 Task: Find connections with filter location Narre Warren South with filter topic #tecnologiawith filter profile language French with filter current company FMCG JOB with filter school Sandip Foundation's Sandip Institute of Engineering and Management, Mahiravani, Trimbak Road, Nashik 422213 with filter industry Community Development and Urban Planning with filter service category Editing with filter keywords title Welder
Action: Mouse moved to (548, 79)
Screenshot: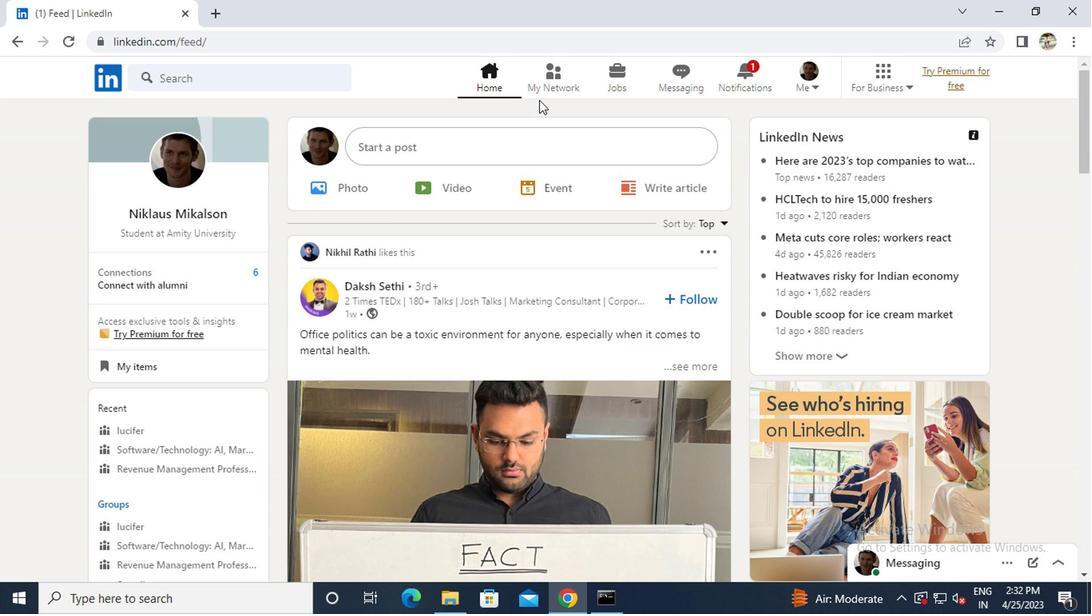 
Action: Mouse pressed left at (548, 79)
Screenshot: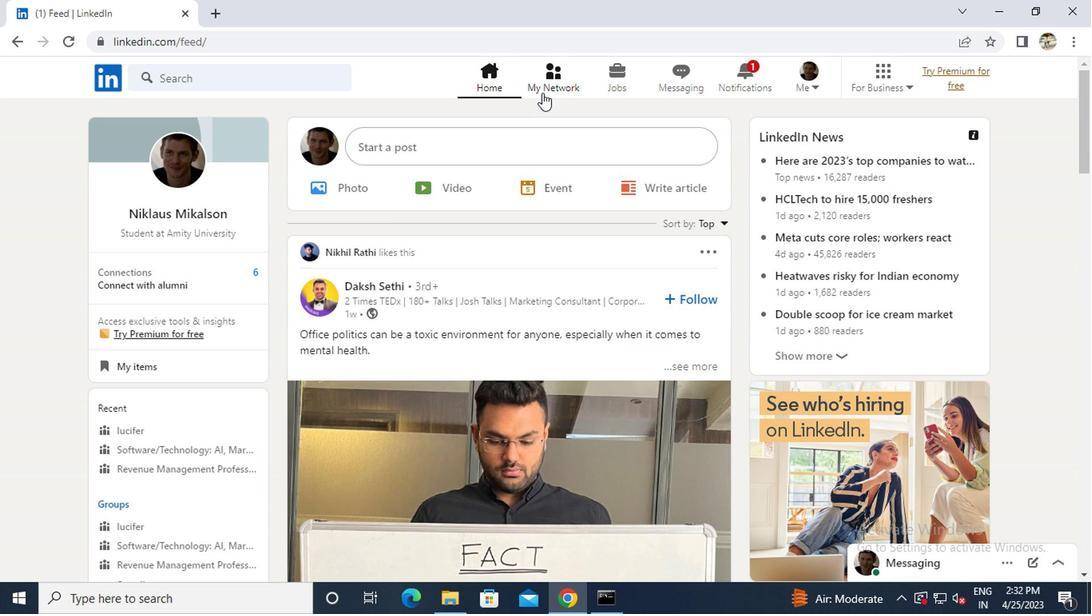 
Action: Mouse moved to (289, 160)
Screenshot: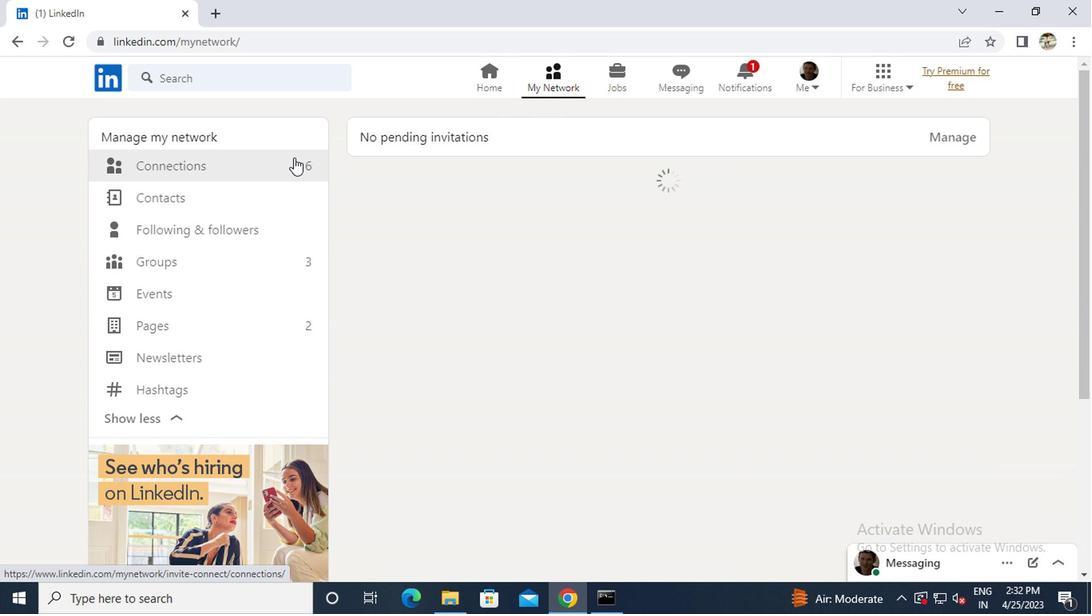 
Action: Mouse pressed left at (289, 160)
Screenshot: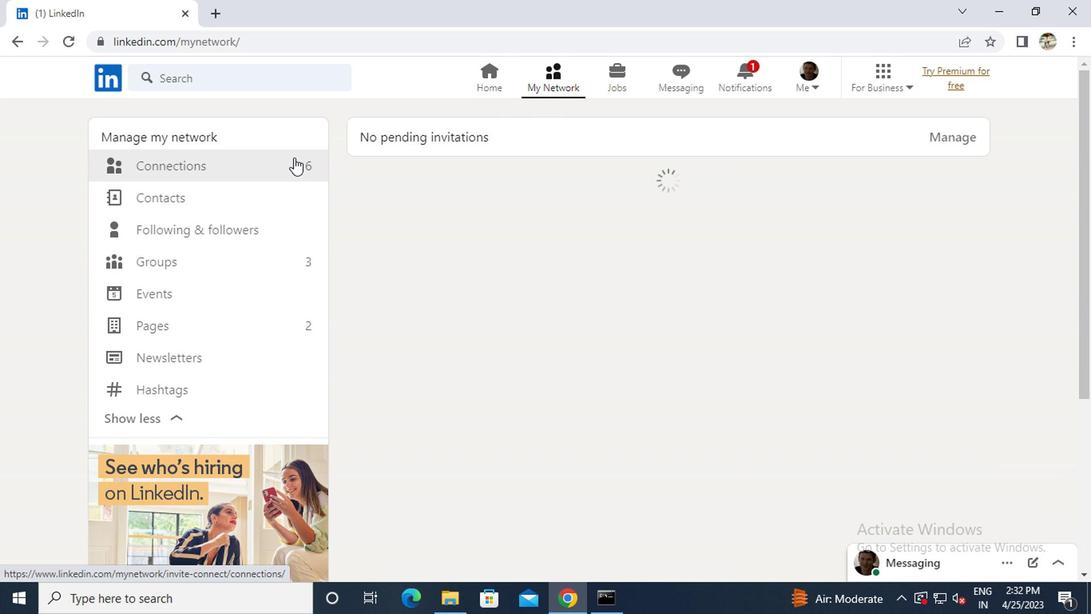 
Action: Mouse moved to (640, 172)
Screenshot: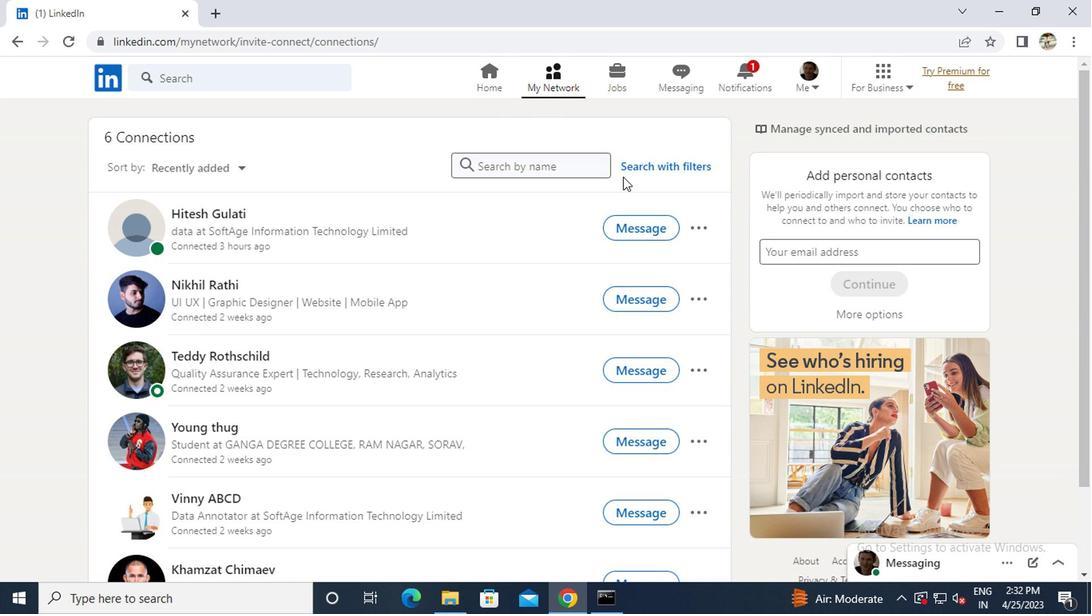 
Action: Mouse pressed left at (640, 172)
Screenshot: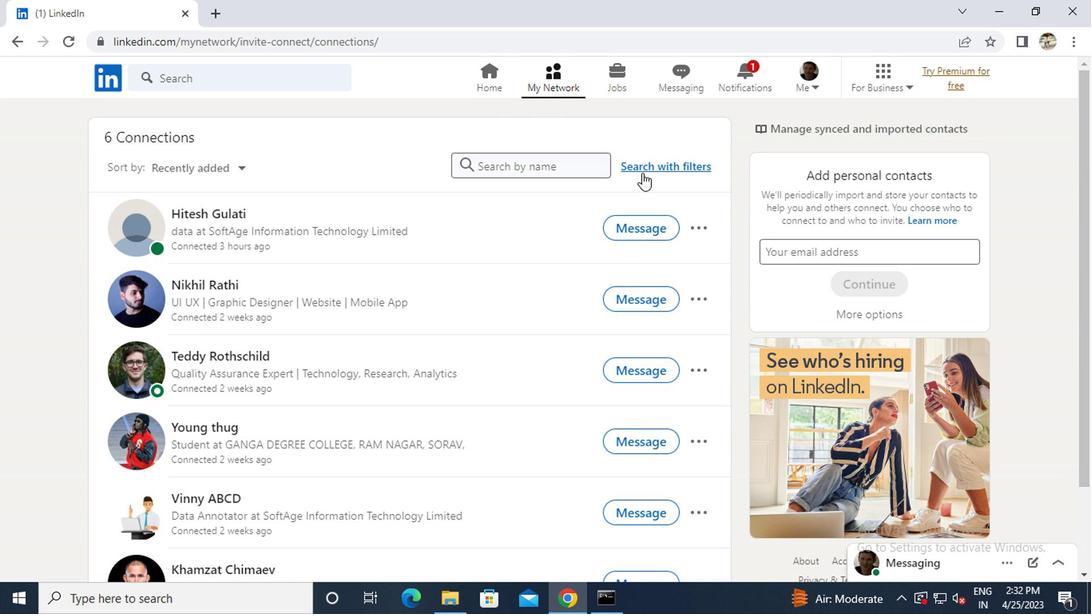 
Action: Mouse moved to (513, 120)
Screenshot: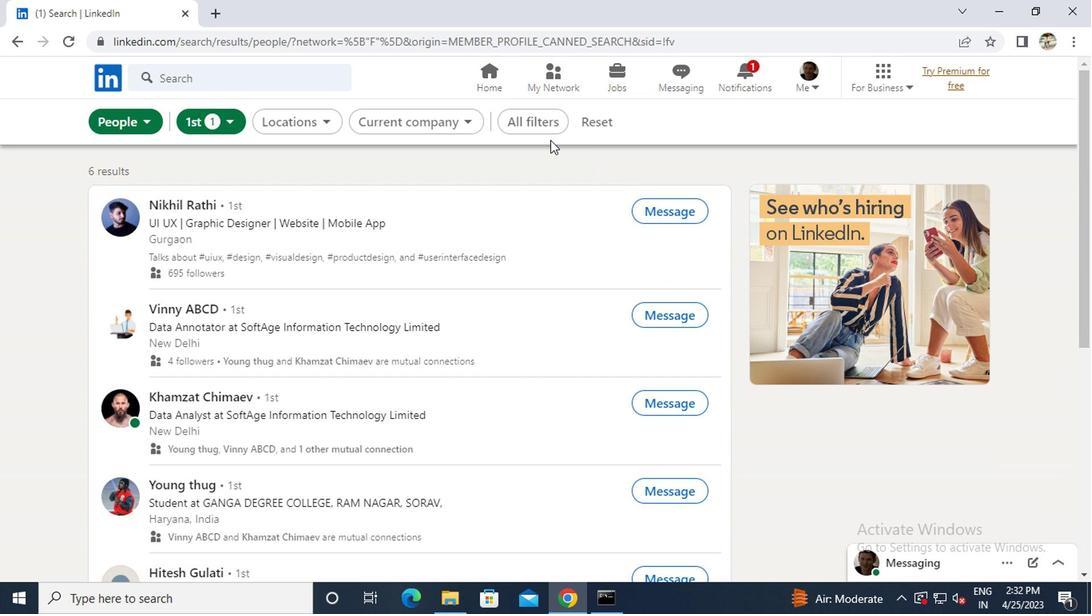 
Action: Mouse pressed left at (513, 120)
Screenshot: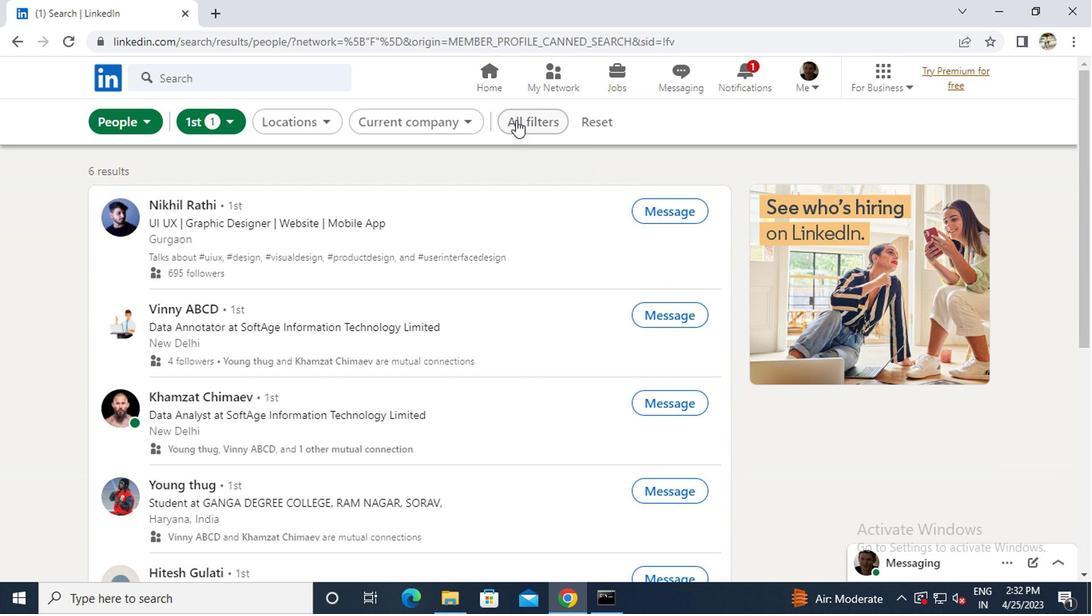 
Action: Mouse moved to (765, 316)
Screenshot: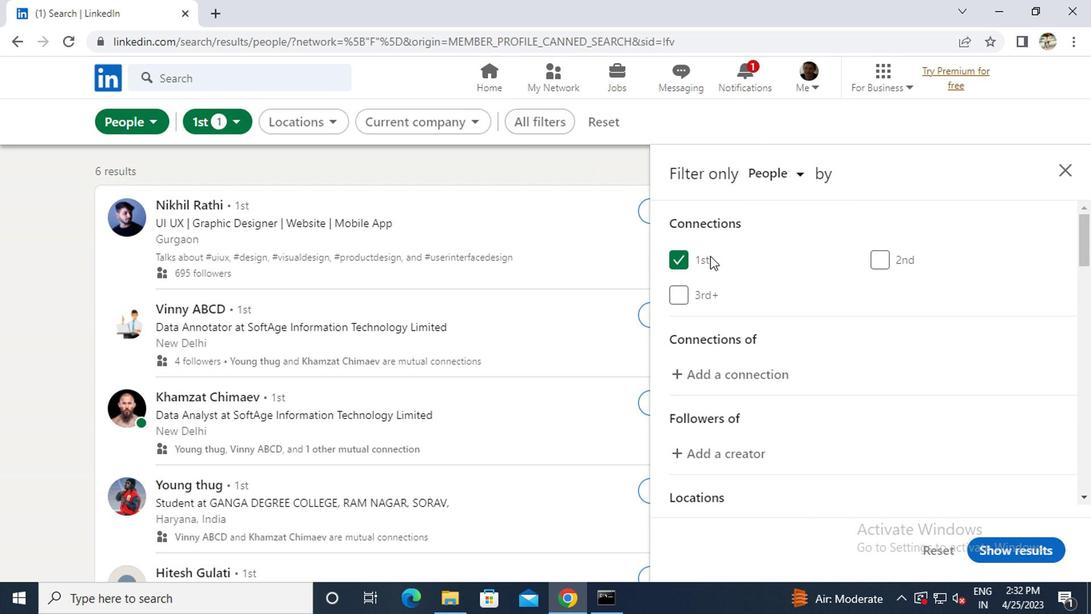 
Action: Mouse scrolled (765, 315) with delta (0, 0)
Screenshot: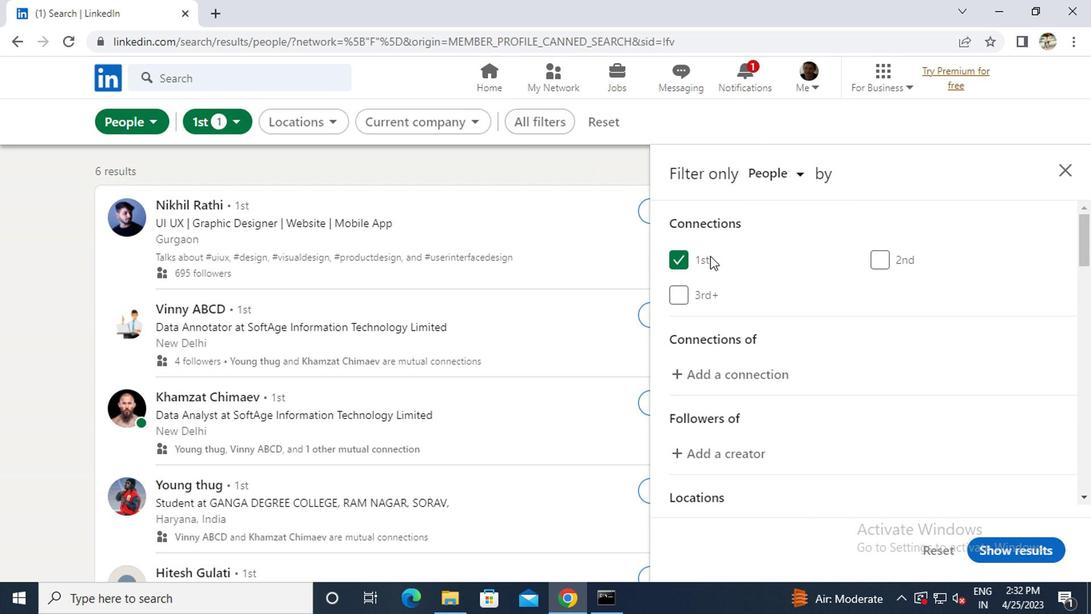 
Action: Mouse scrolled (765, 315) with delta (0, 0)
Screenshot: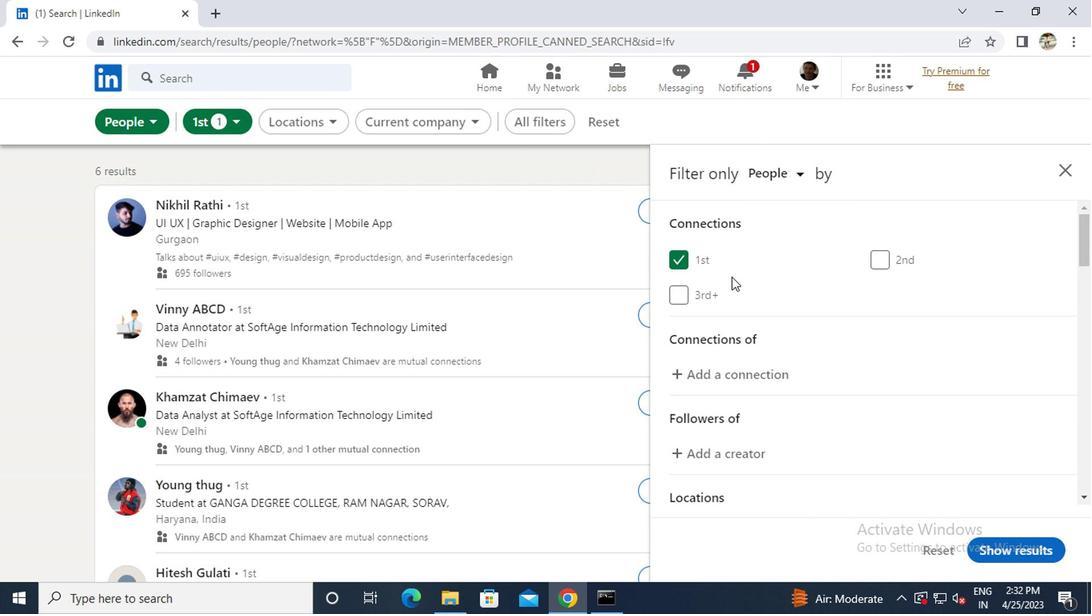
Action: Mouse moved to (765, 316)
Screenshot: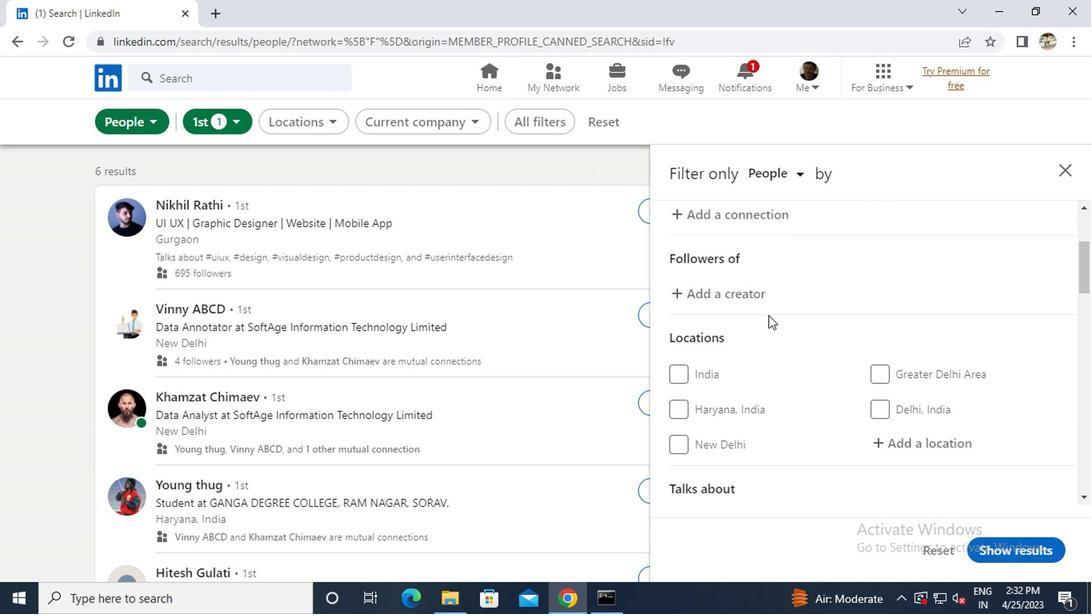 
Action: Mouse scrolled (765, 316) with delta (0, 0)
Screenshot: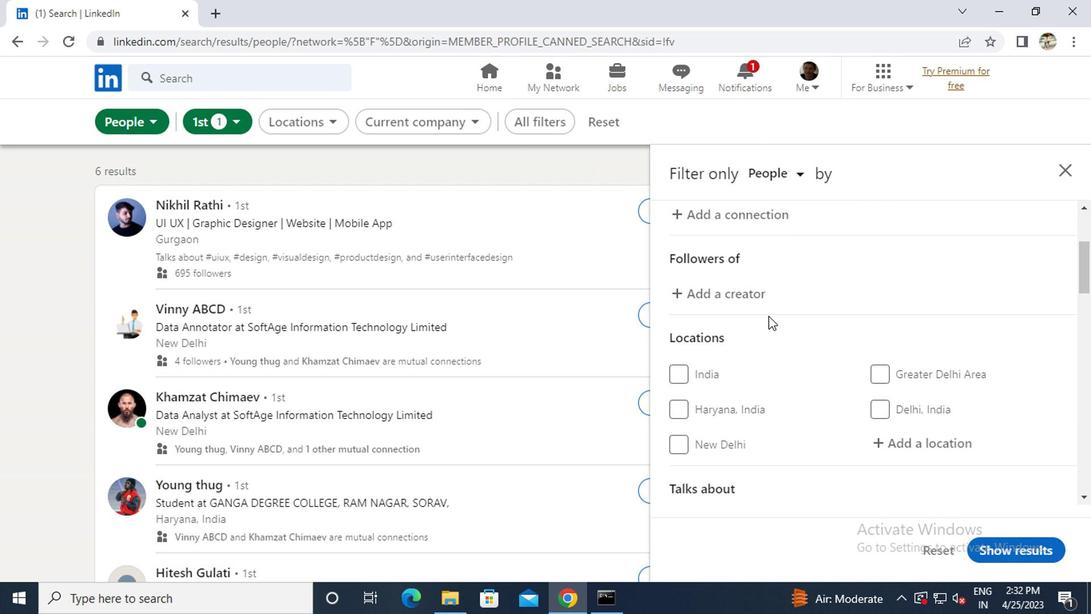 
Action: Mouse moved to (915, 369)
Screenshot: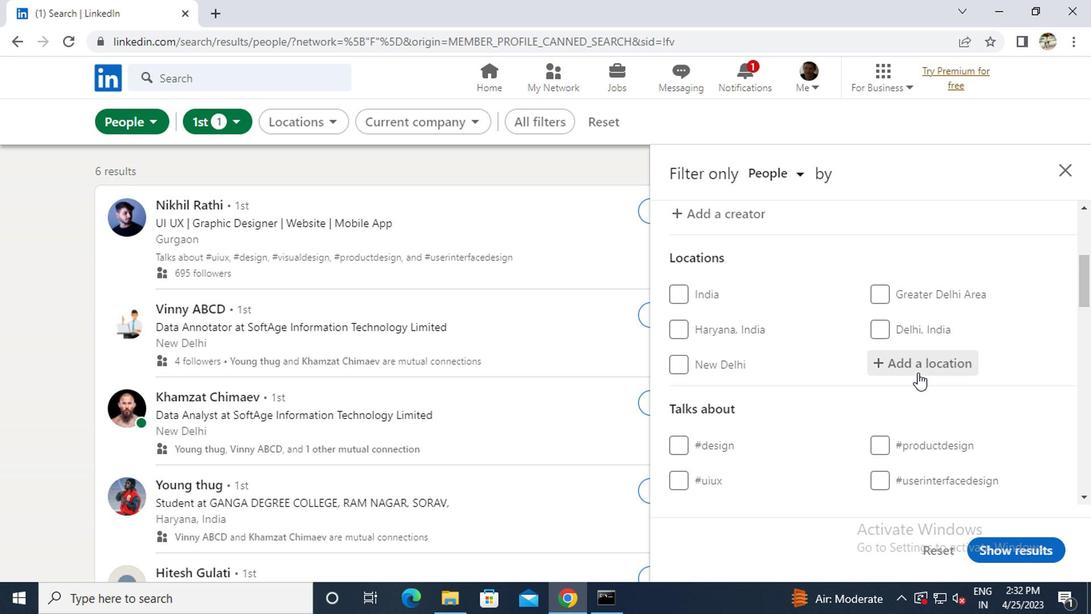 
Action: Mouse pressed left at (915, 369)
Screenshot: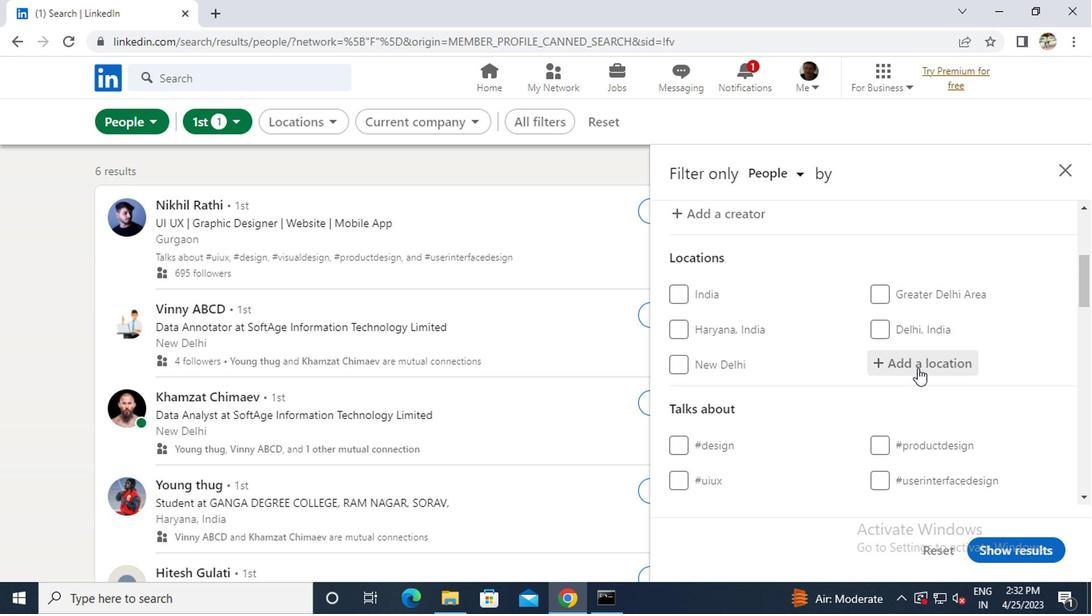
Action: Key pressed <Key.caps_lock>n<Key.caps_lock>
Screenshot: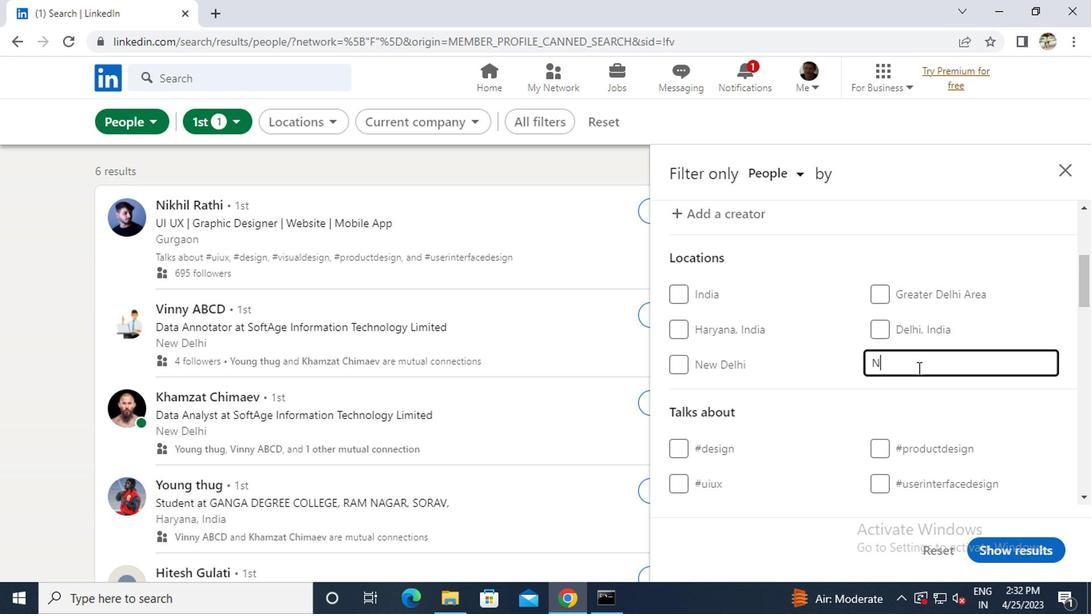 
Action: Mouse moved to (913, 366)
Screenshot: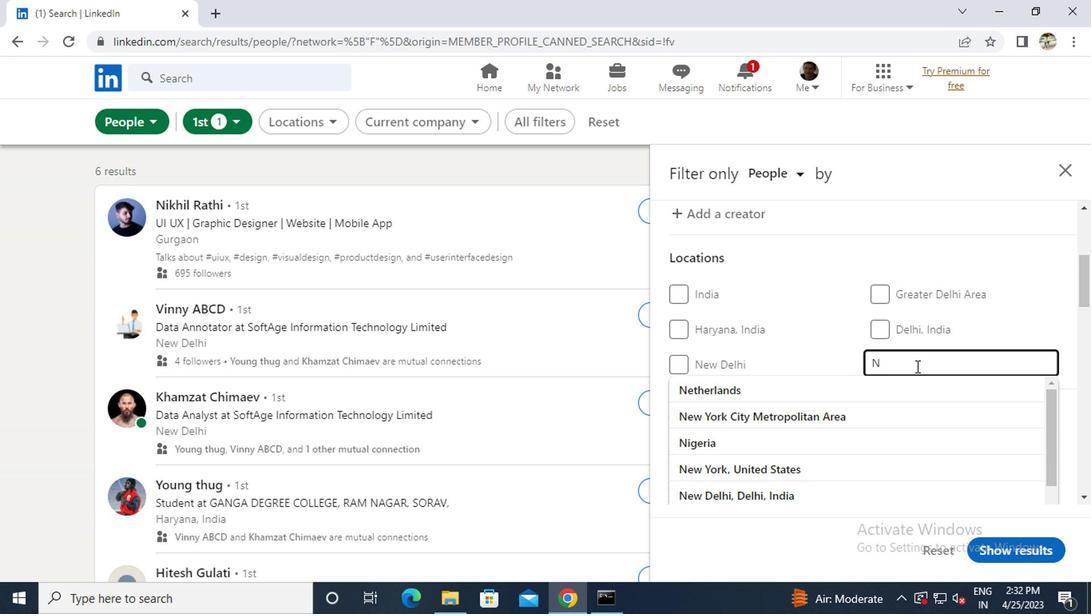 
Action: Key pressed arre<Key.space><Key.caps_lock>w<Key.caps_lock>arren<Key.space><Key.caps_lock>s<Key.caps_lock>outh<Key.enter>
Screenshot: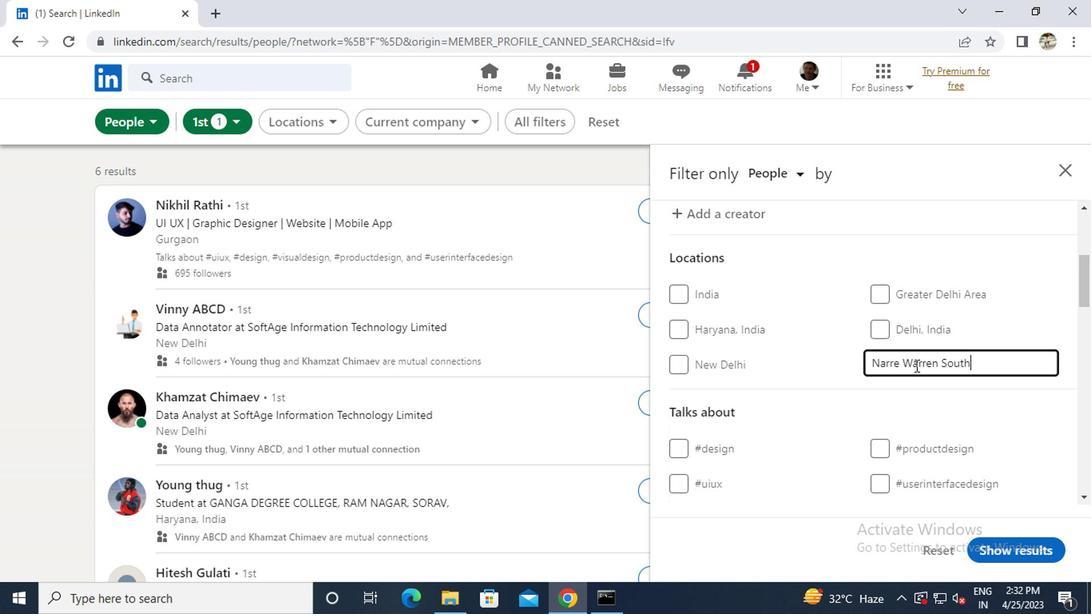 
Action: Mouse scrolled (913, 365) with delta (0, 0)
Screenshot: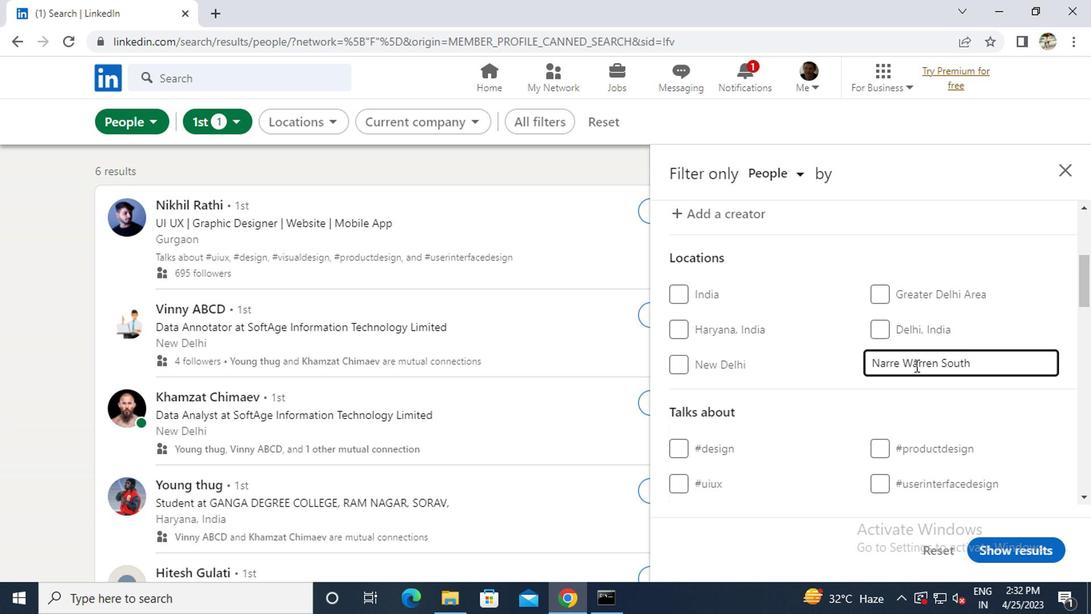 
Action: Mouse moved to (905, 441)
Screenshot: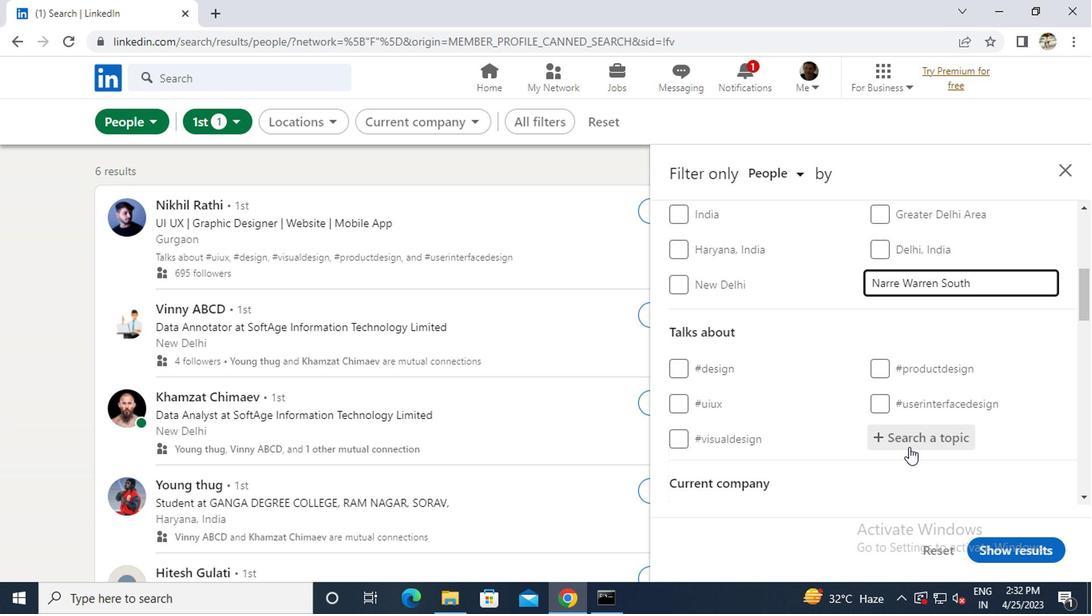 
Action: Mouse pressed left at (905, 441)
Screenshot: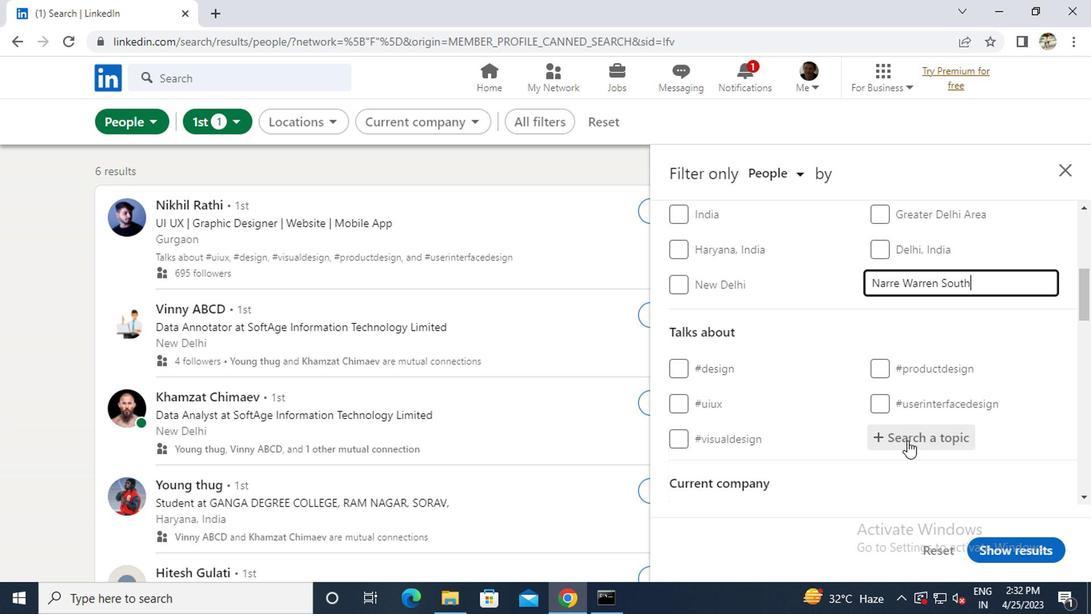
Action: Key pressed <Key.shift>#TECH<Key.backspace>NOLOGIA
Screenshot: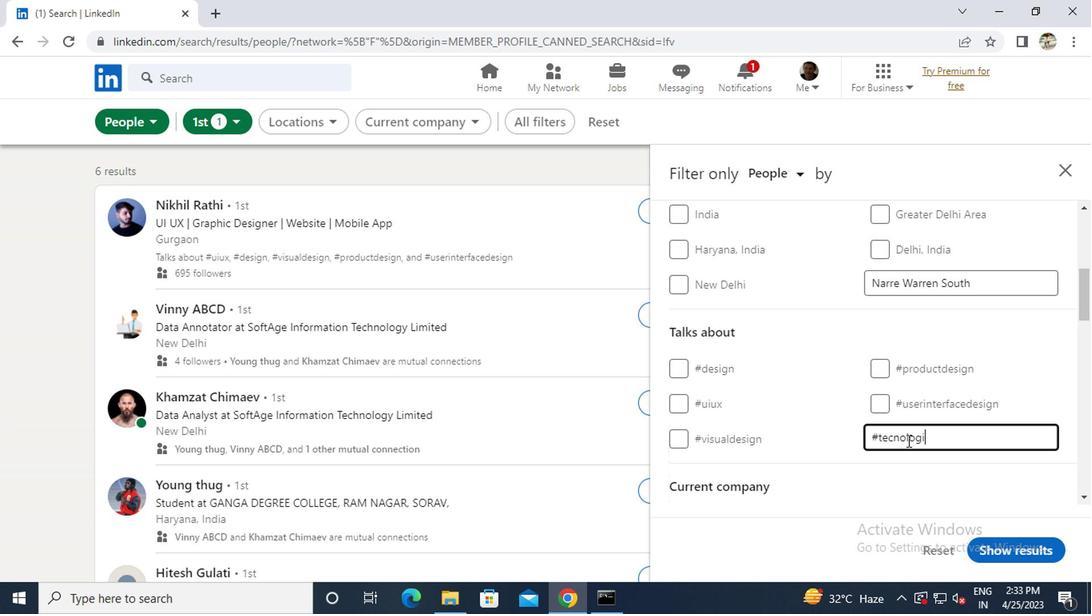 
Action: Mouse scrolled (905, 440) with delta (0, -1)
Screenshot: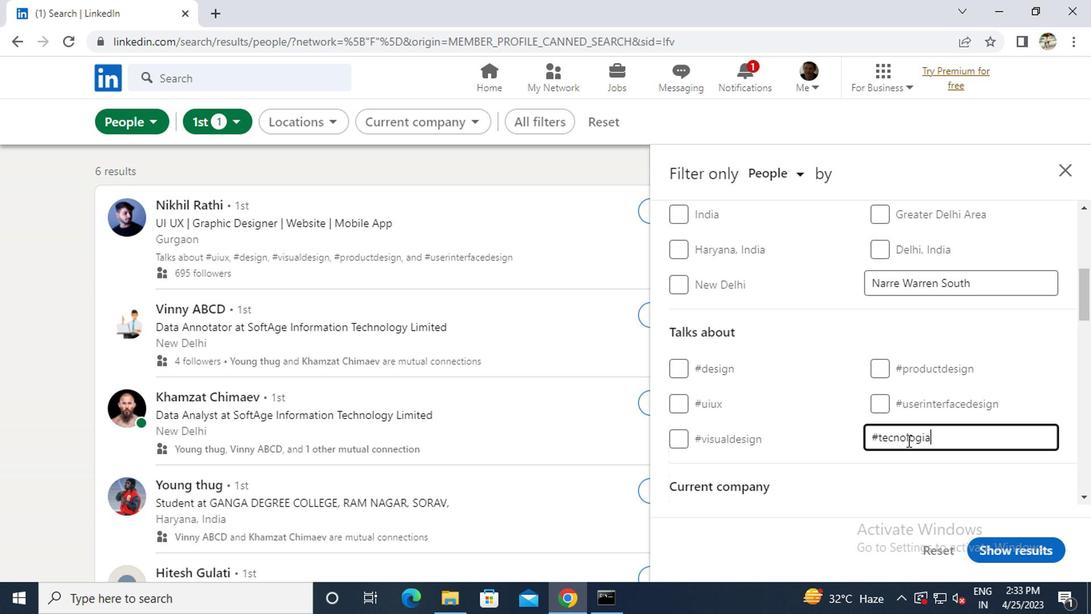 
Action: Mouse scrolled (905, 440) with delta (0, -1)
Screenshot: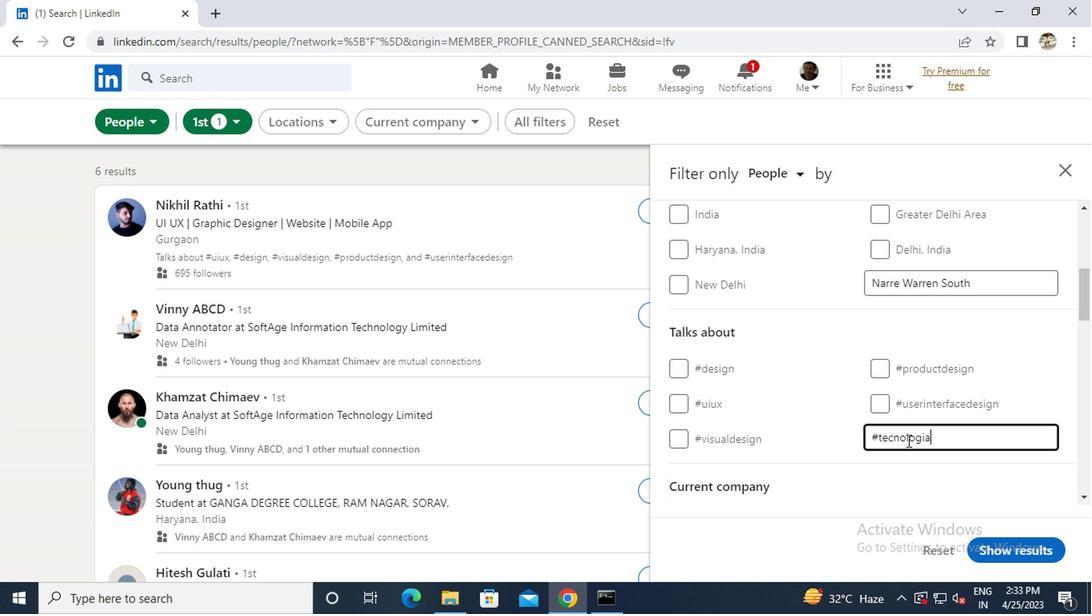 
Action: Mouse scrolled (905, 440) with delta (0, -1)
Screenshot: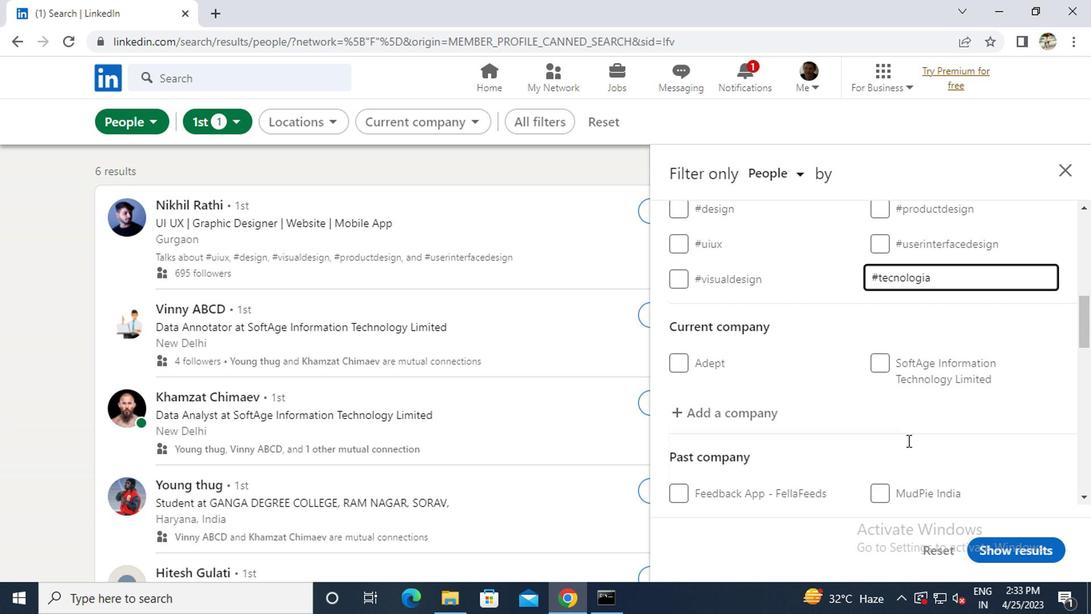 
Action: Mouse scrolled (905, 440) with delta (0, -1)
Screenshot: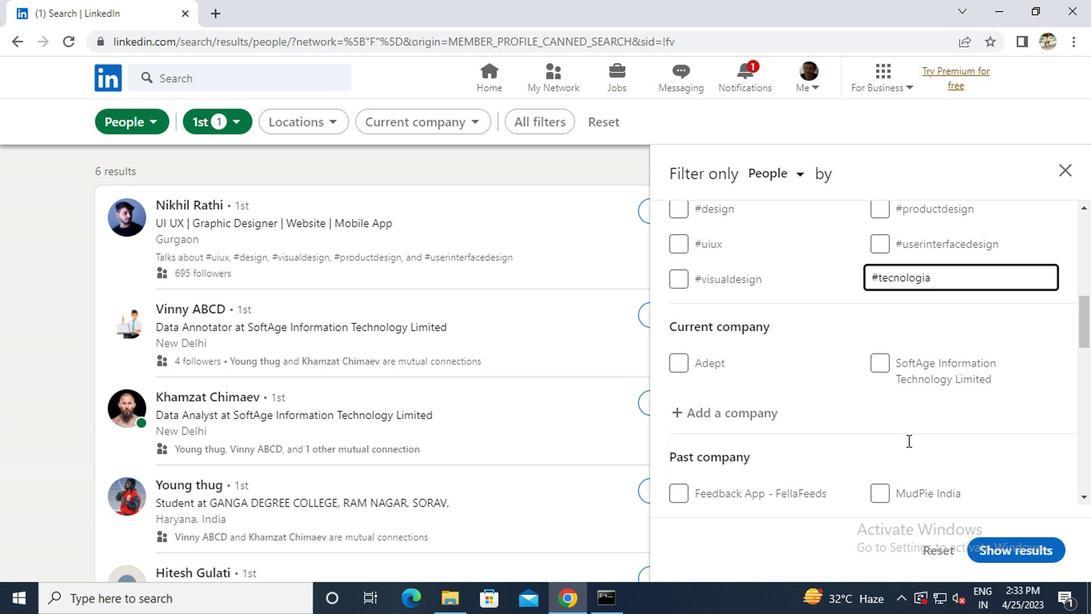 
Action: Mouse scrolled (905, 440) with delta (0, -1)
Screenshot: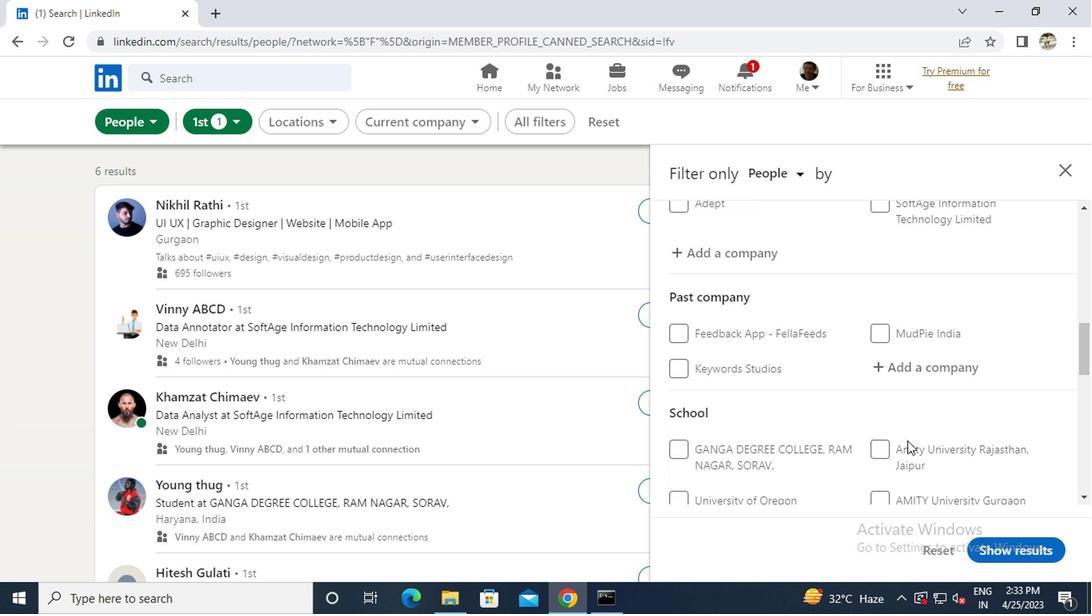 
Action: Mouse scrolled (905, 440) with delta (0, -1)
Screenshot: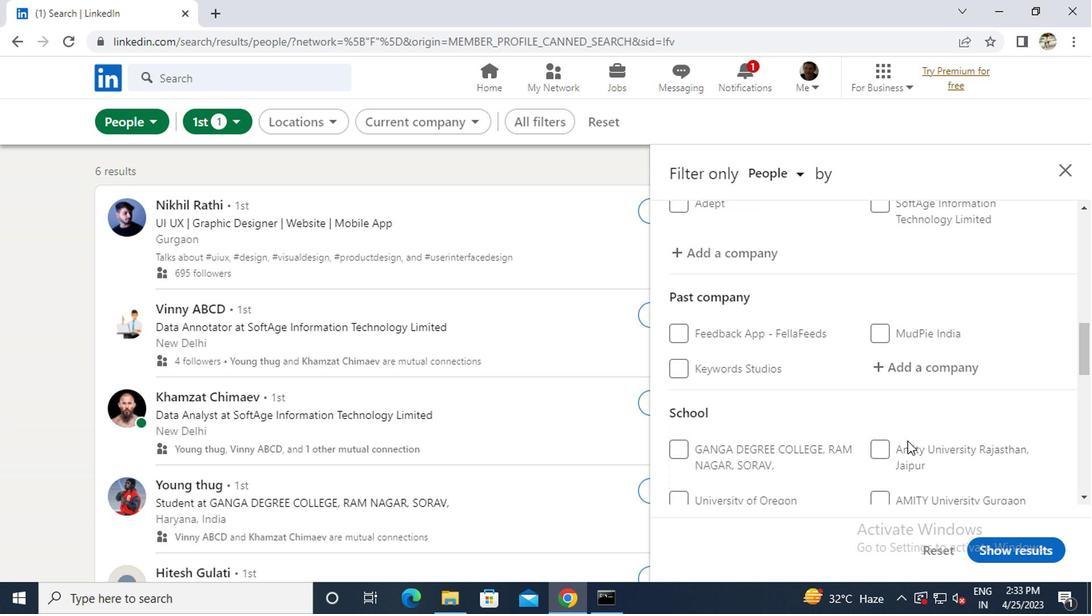 
Action: Mouse scrolled (905, 440) with delta (0, -1)
Screenshot: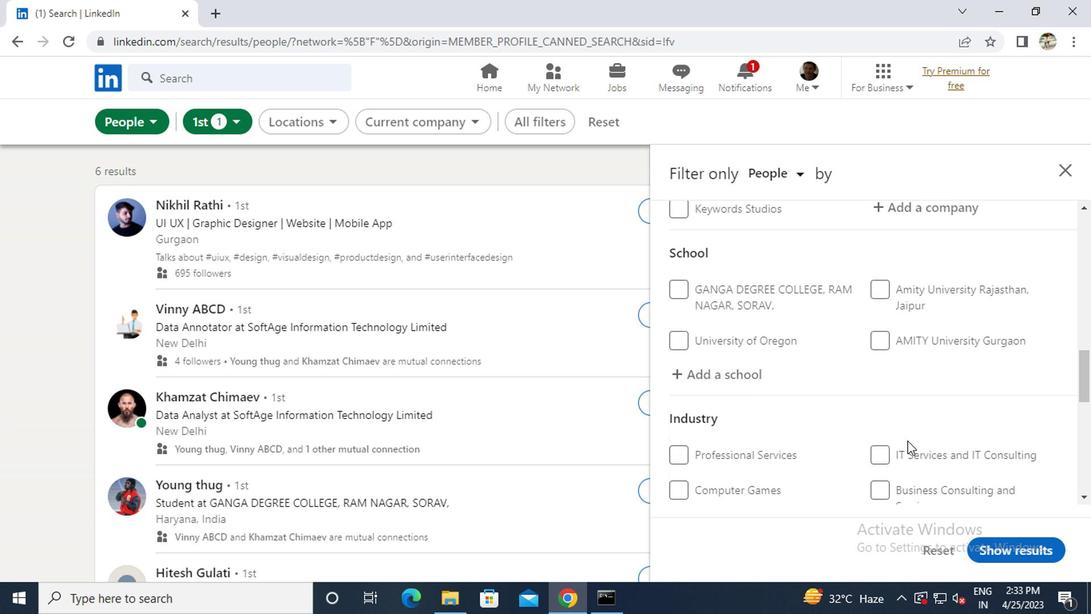 
Action: Mouse scrolled (905, 440) with delta (0, -1)
Screenshot: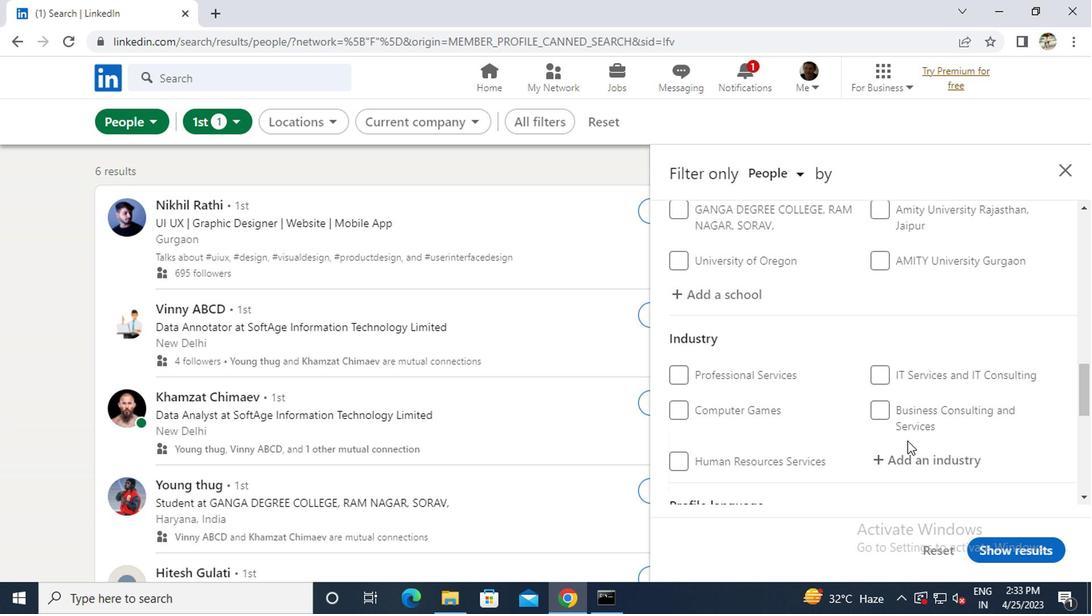 
Action: Mouse scrolled (905, 440) with delta (0, -1)
Screenshot: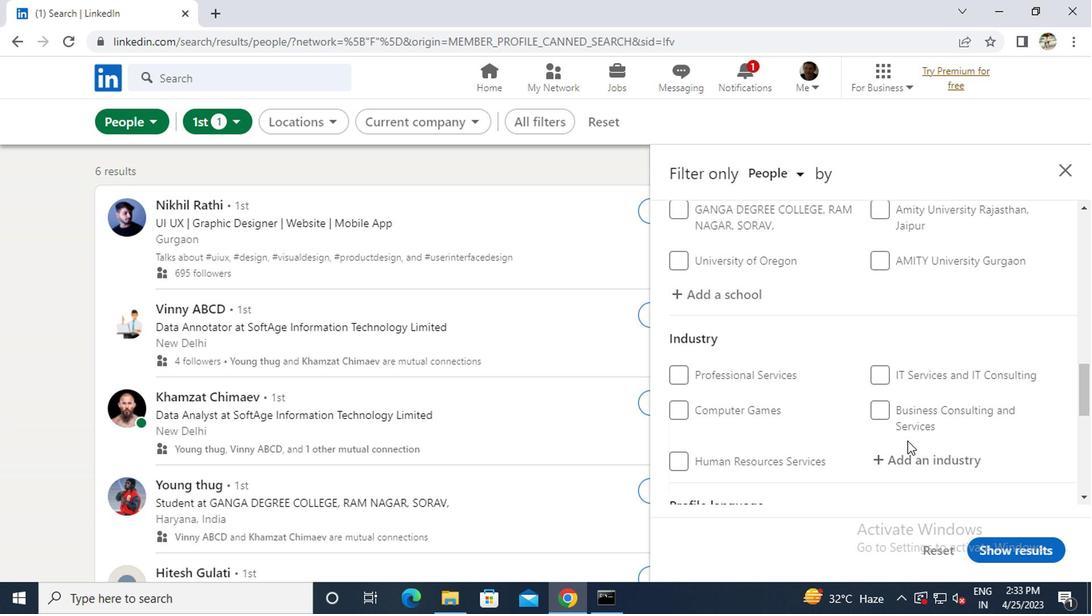 
Action: Mouse scrolled (905, 442) with delta (0, 0)
Screenshot: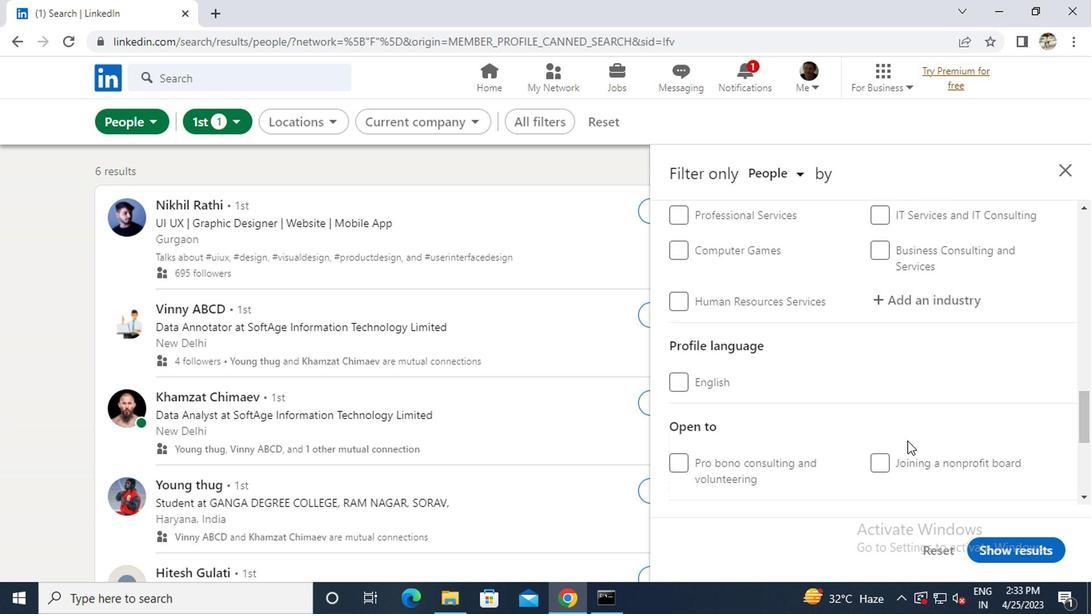 
Action: Mouse scrolled (905, 442) with delta (0, 0)
Screenshot: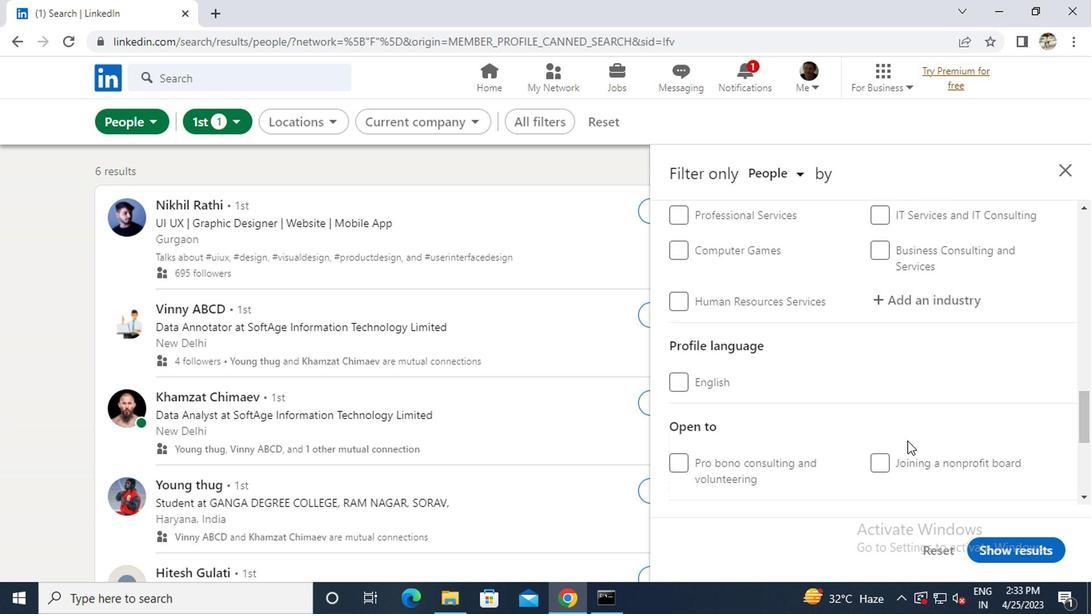 
Action: Mouse scrolled (905, 442) with delta (0, 0)
Screenshot: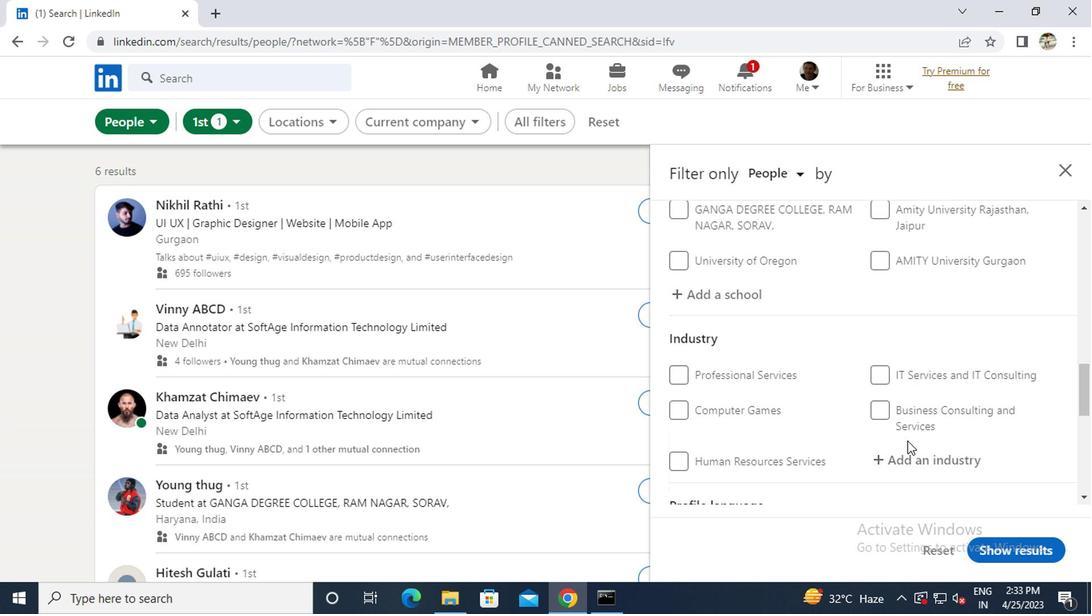 
Action: Mouse scrolled (905, 442) with delta (0, 0)
Screenshot: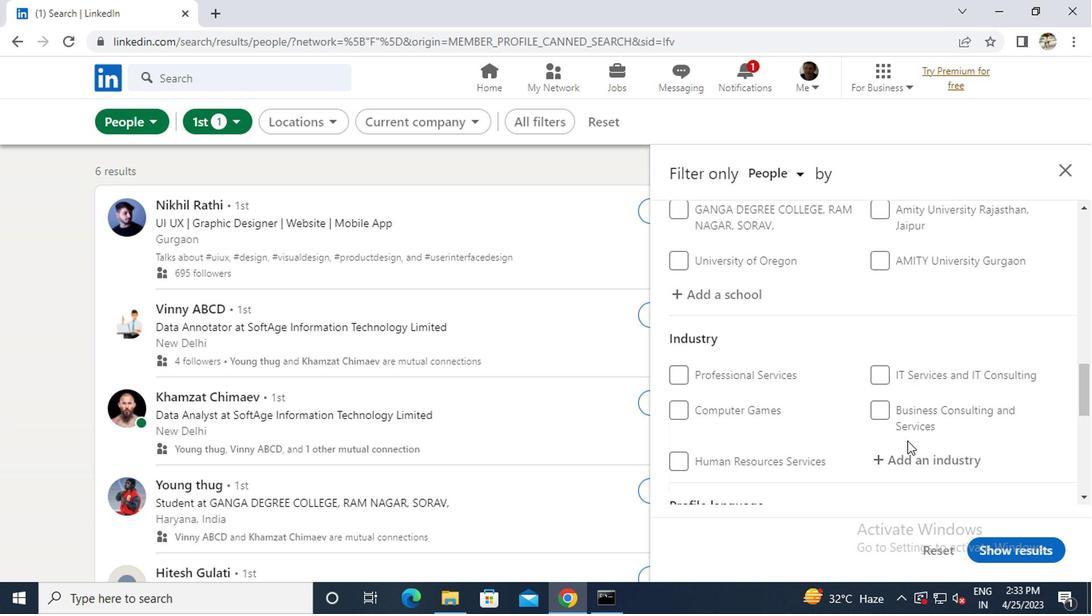 
Action: Mouse scrolled (905, 442) with delta (0, 0)
Screenshot: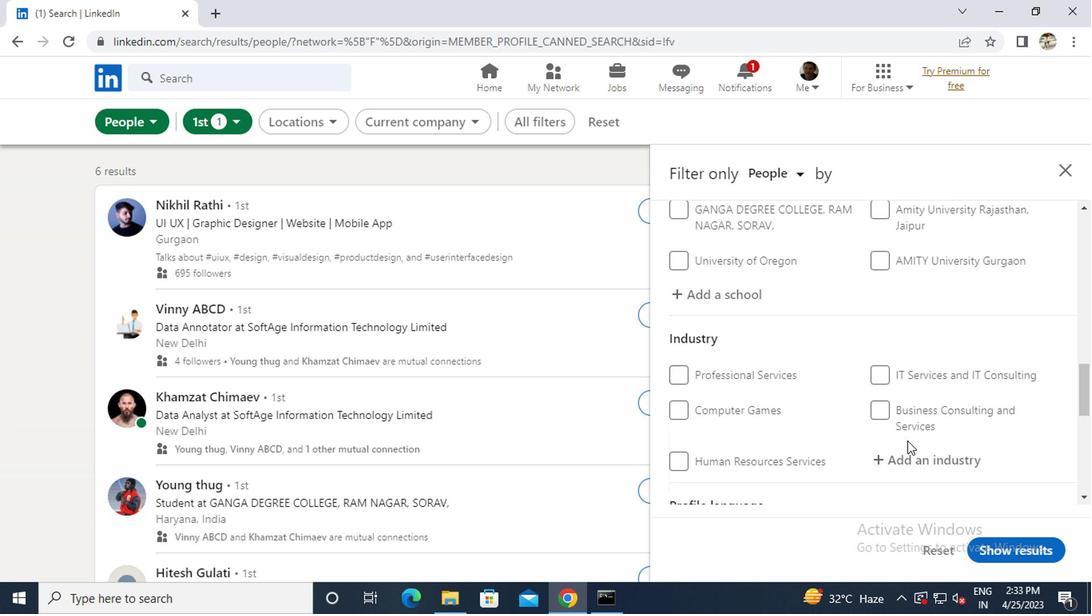 
Action: Mouse scrolled (905, 442) with delta (0, 0)
Screenshot: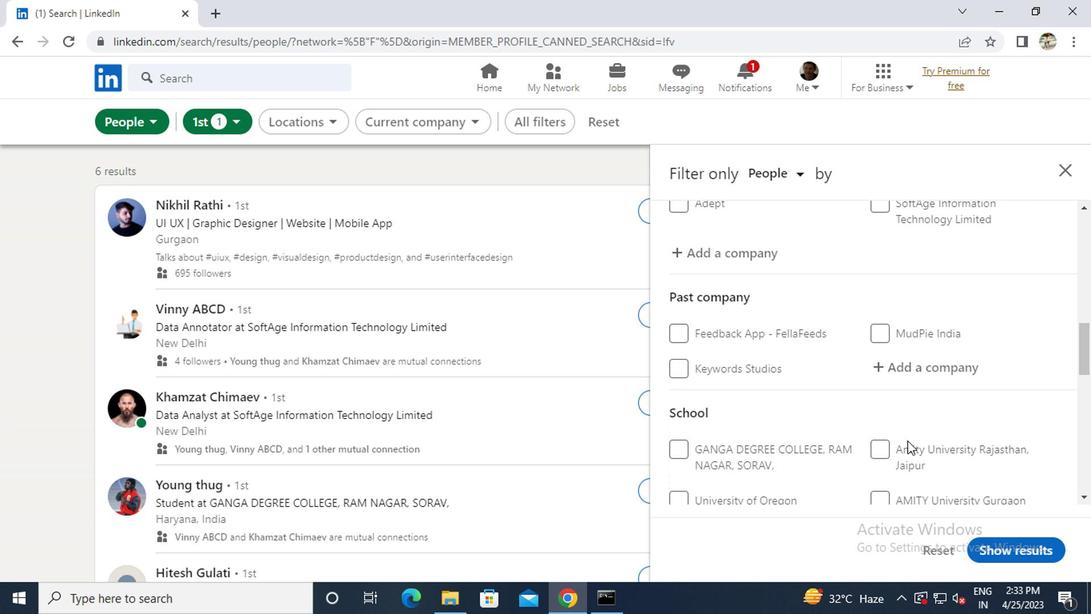 
Action: Mouse scrolled (905, 442) with delta (0, 0)
Screenshot: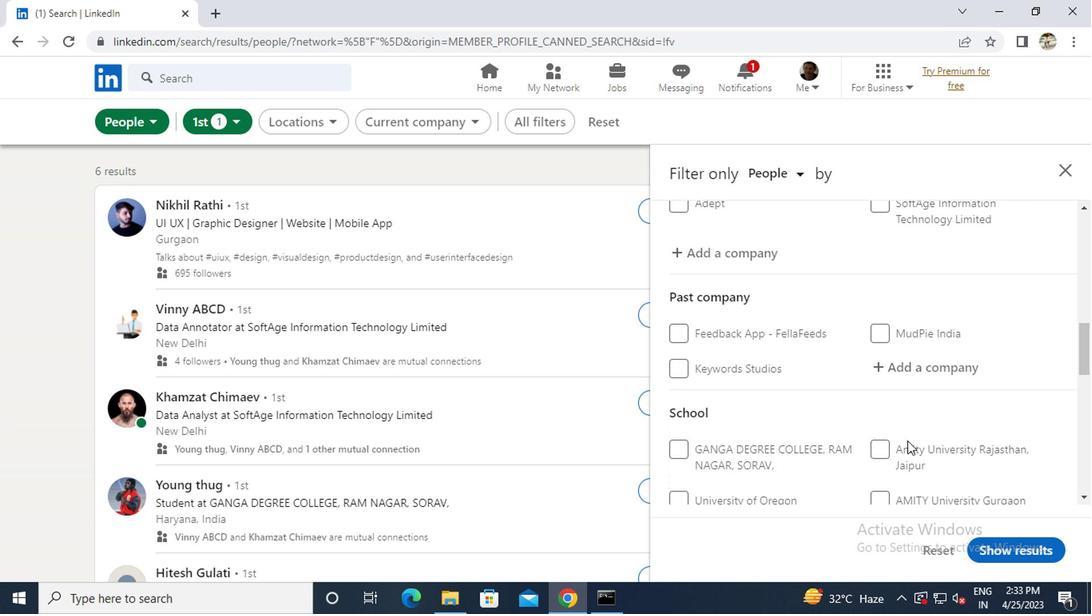 
Action: Mouse moved to (767, 414)
Screenshot: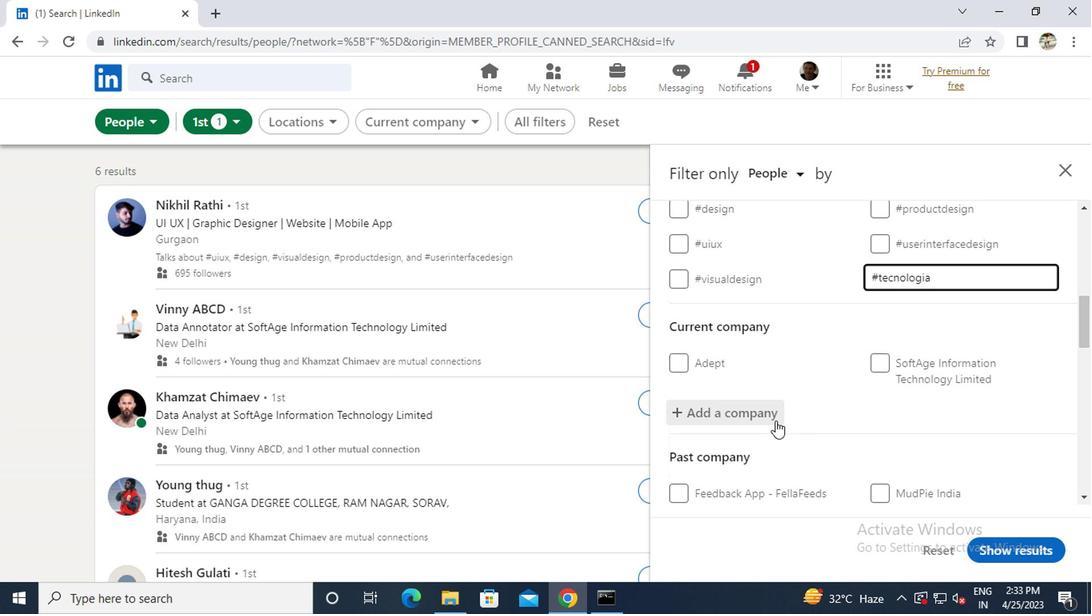 
Action: Mouse pressed left at (767, 414)
Screenshot: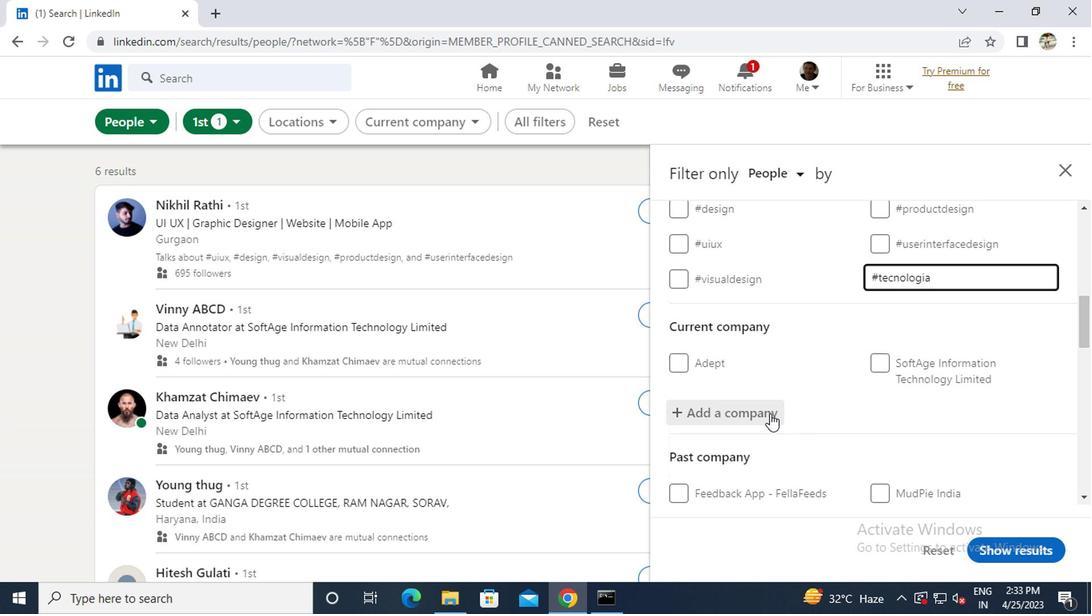 
Action: Key pressed <Key.caps_lock>FMCG<Key.space>JOB
Screenshot: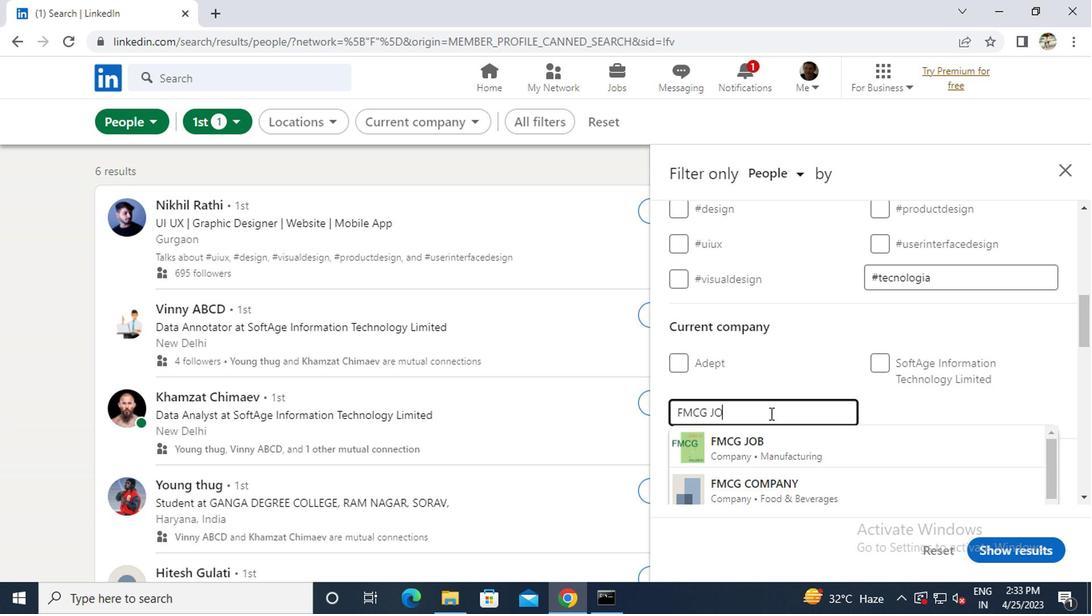 
Action: Mouse moved to (759, 440)
Screenshot: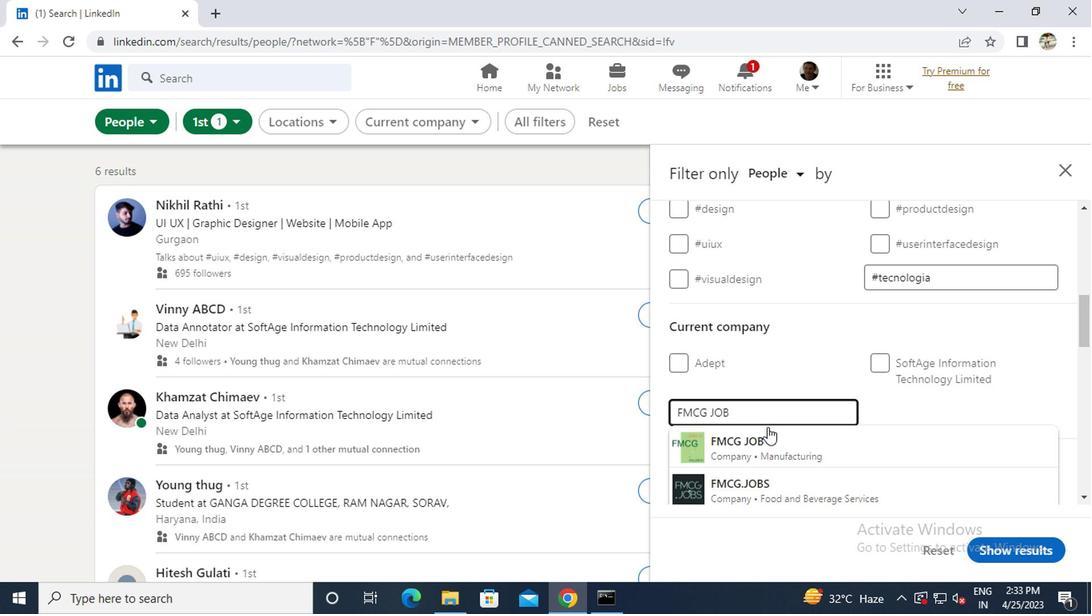 
Action: Mouse pressed left at (759, 440)
Screenshot: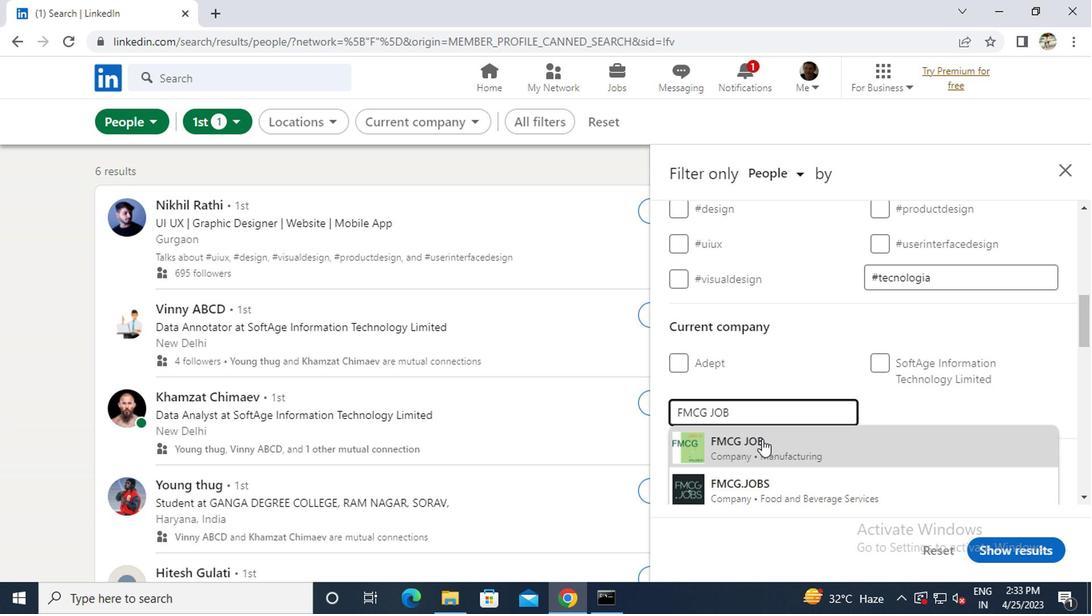 
Action: Mouse scrolled (759, 438) with delta (0, -1)
Screenshot: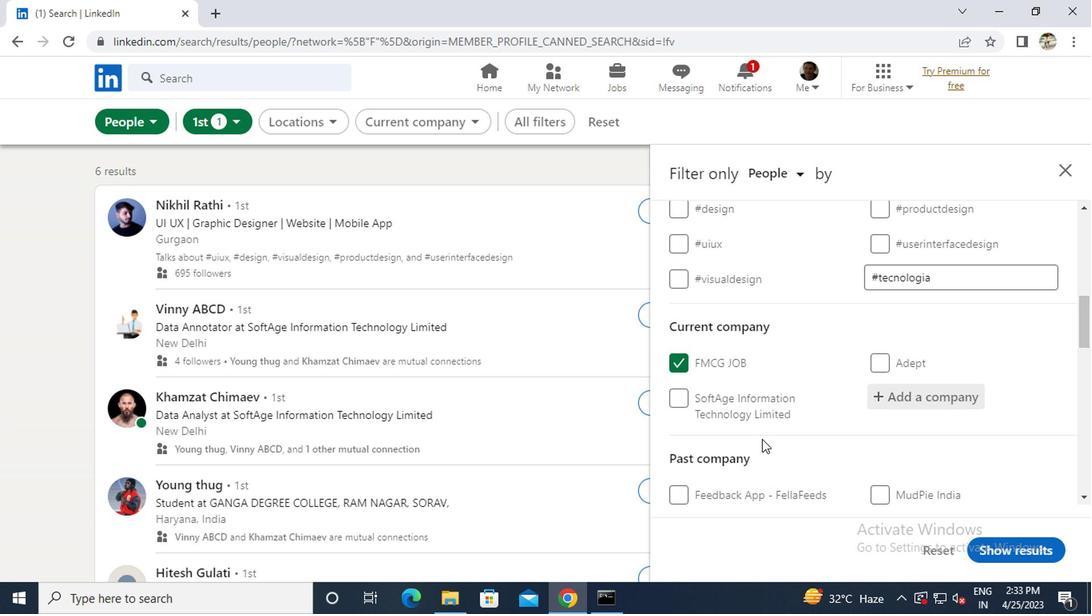 
Action: Mouse scrolled (759, 438) with delta (0, -1)
Screenshot: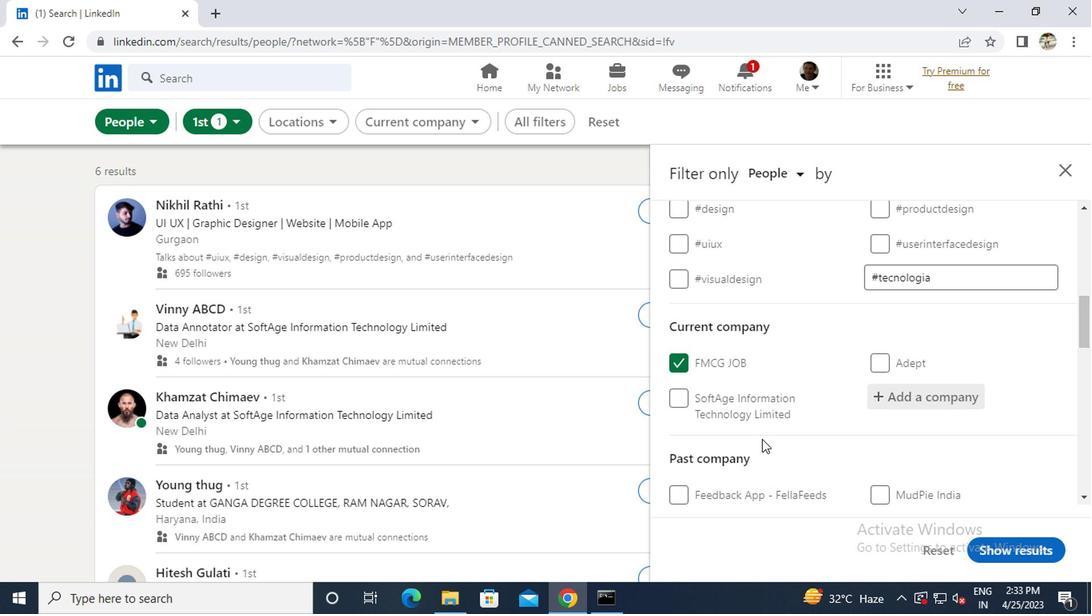 
Action: Mouse scrolled (759, 438) with delta (0, -1)
Screenshot: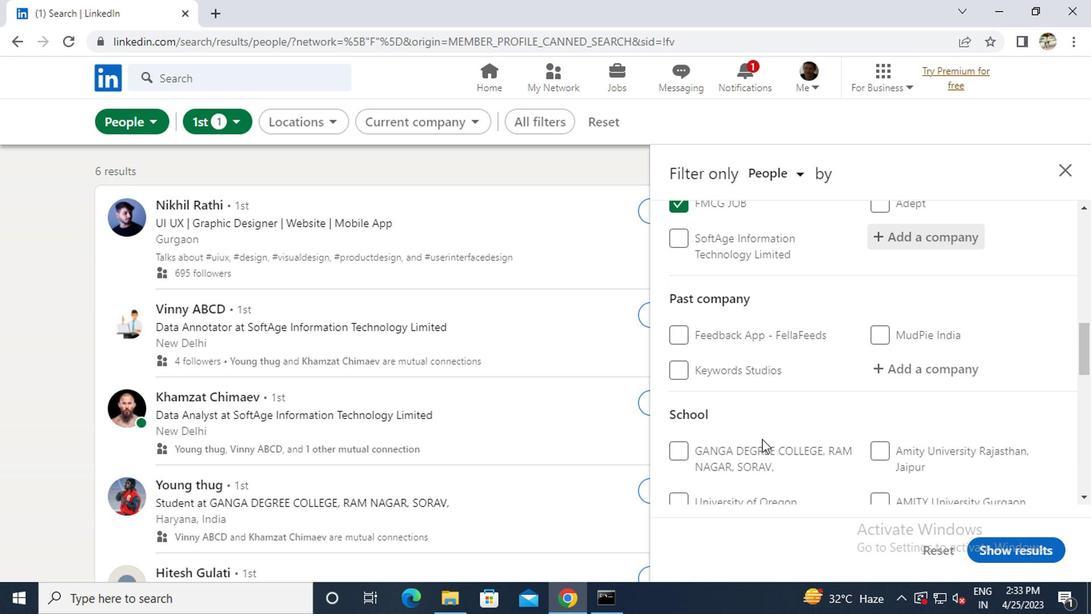 
Action: Mouse scrolled (759, 438) with delta (0, -1)
Screenshot: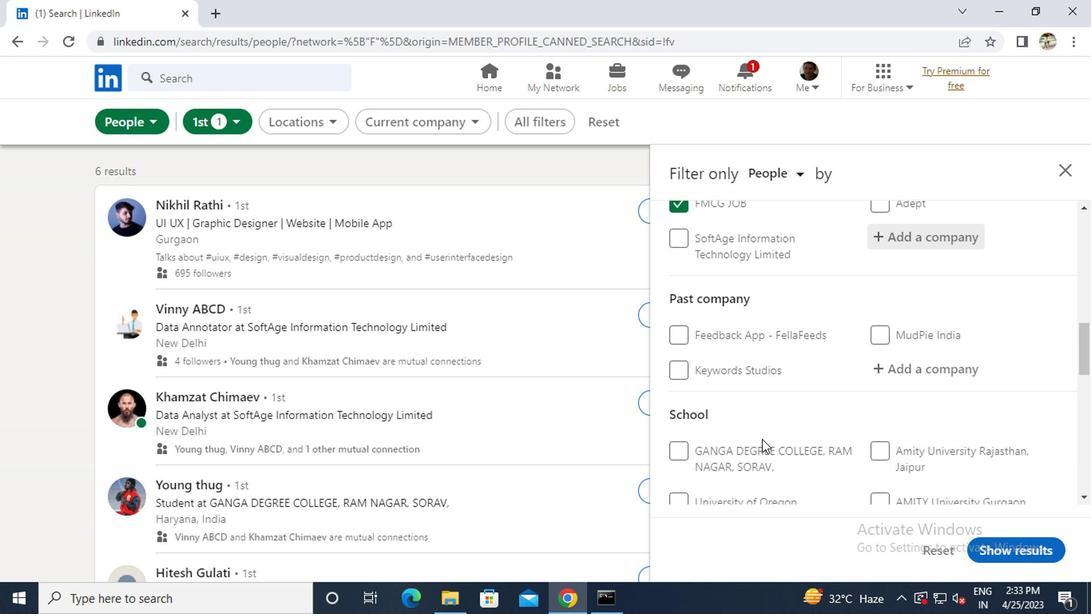 
Action: Mouse moved to (722, 379)
Screenshot: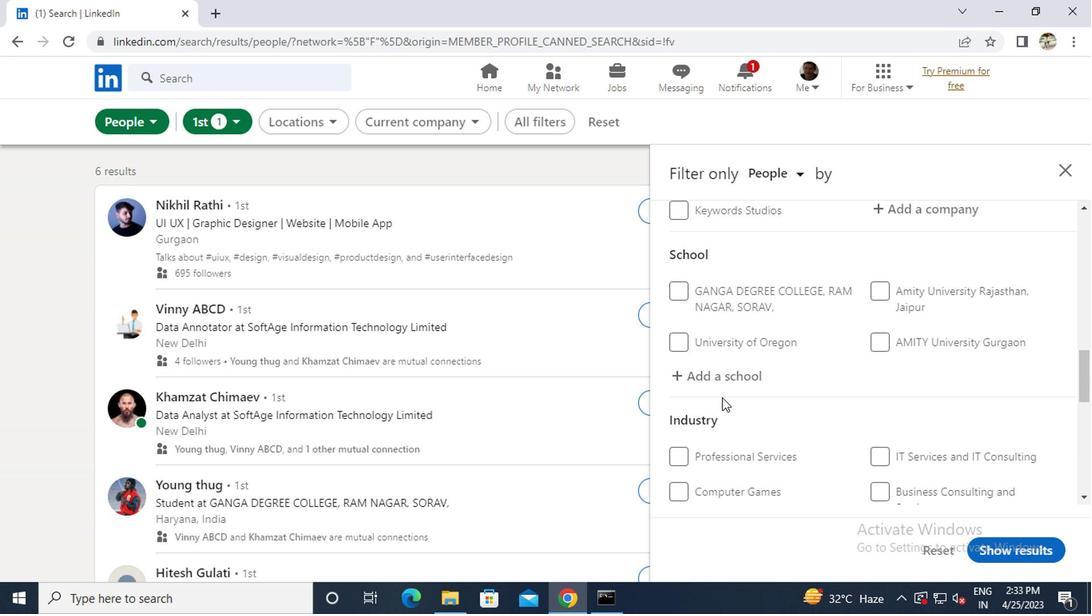 
Action: Mouse pressed left at (722, 379)
Screenshot: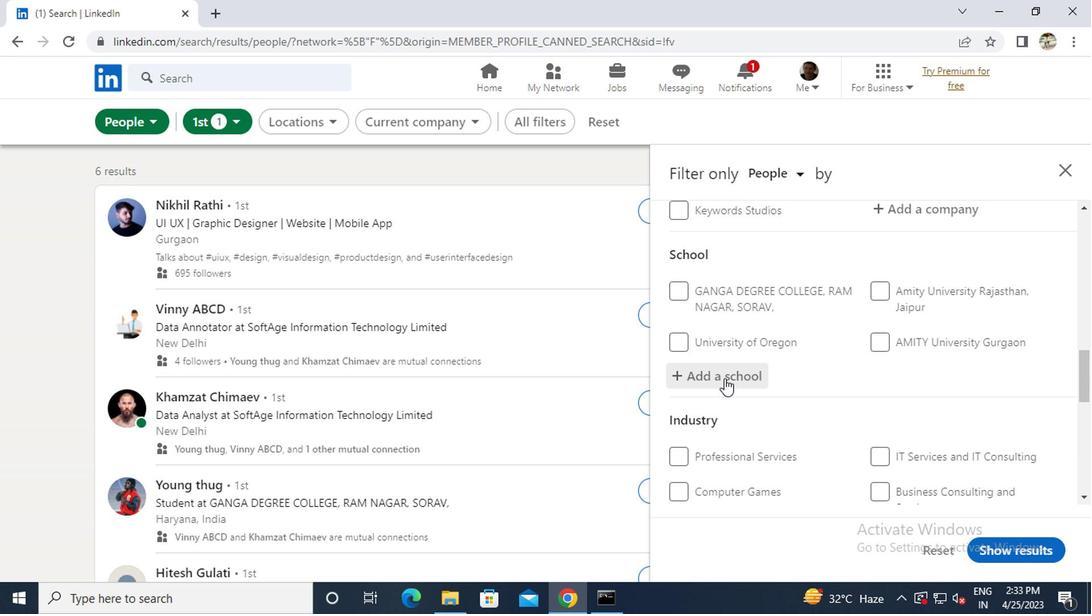 
Action: Key pressed S<Key.caps_lock>ANDIP<Key.space><Key.caps_lock>F<Key.caps_lock>OUNDATION<Key.space>
Screenshot: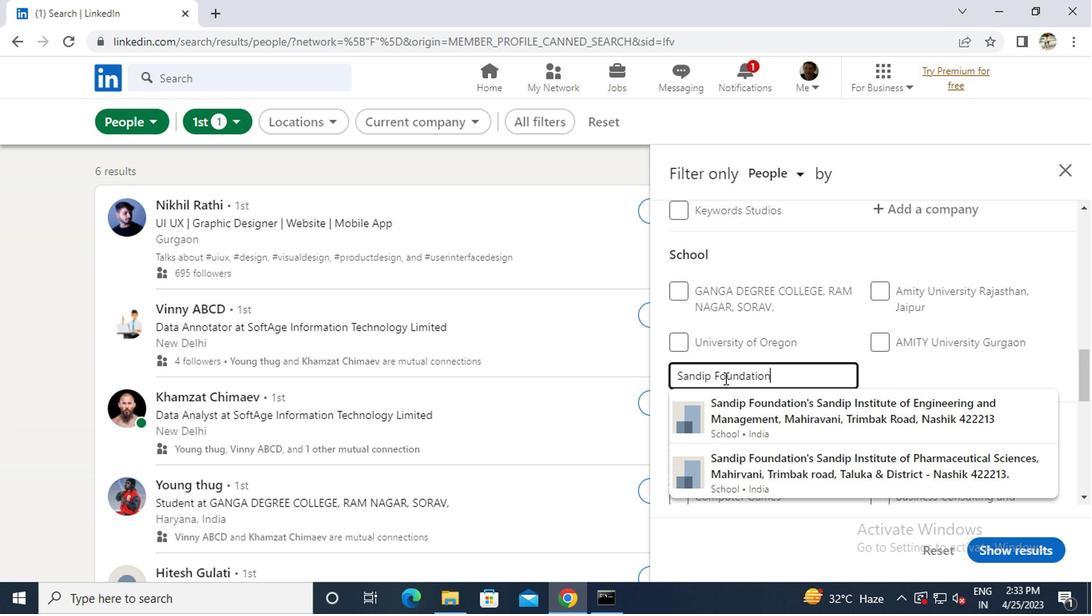 
Action: Mouse moved to (744, 399)
Screenshot: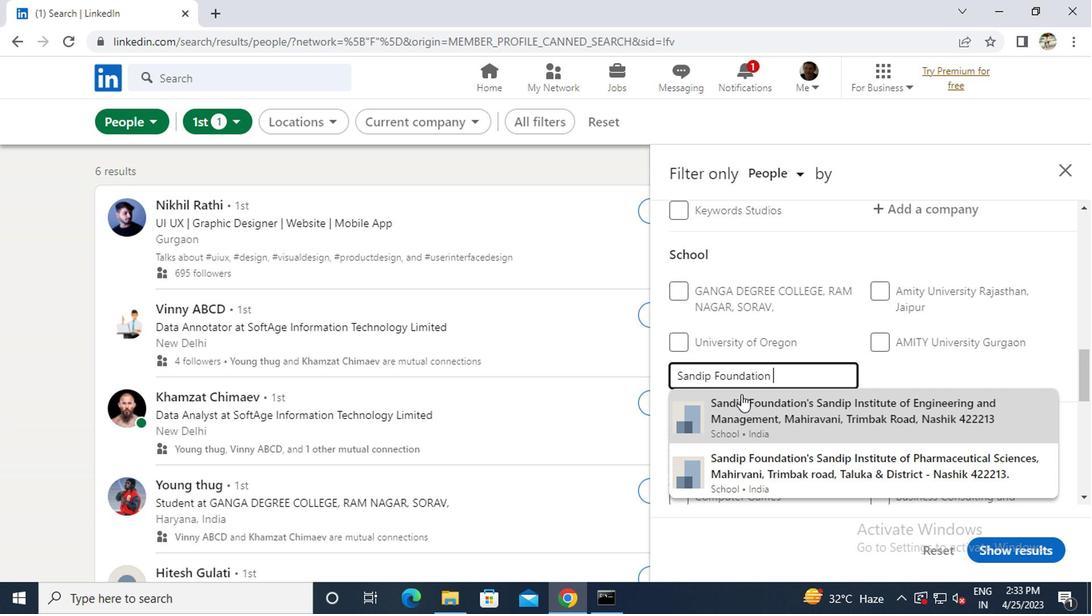 
Action: Mouse pressed left at (744, 399)
Screenshot: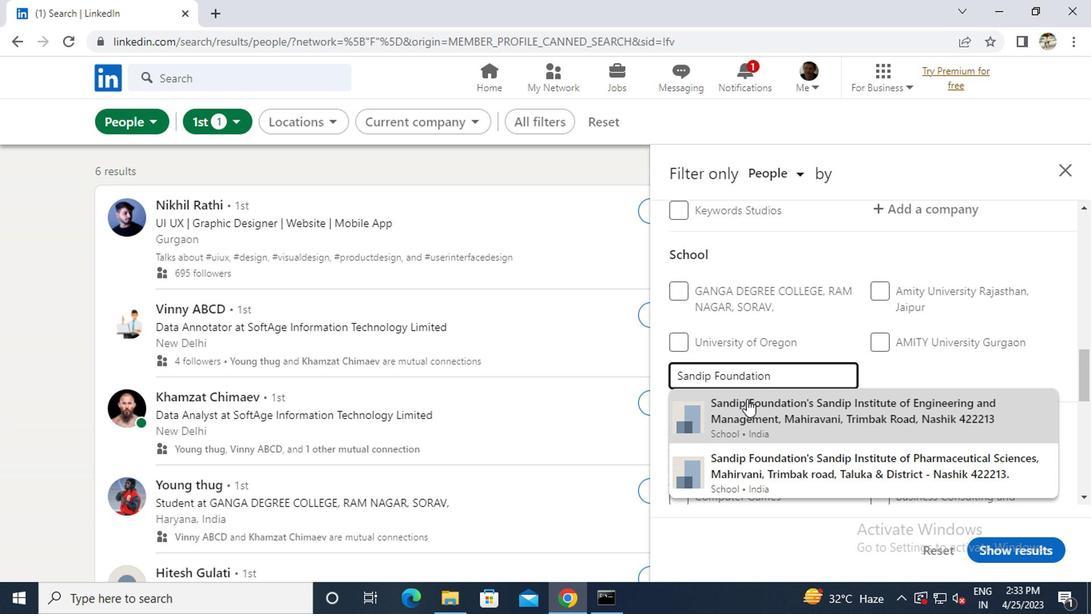 
Action: Mouse scrolled (744, 399) with delta (0, 0)
Screenshot: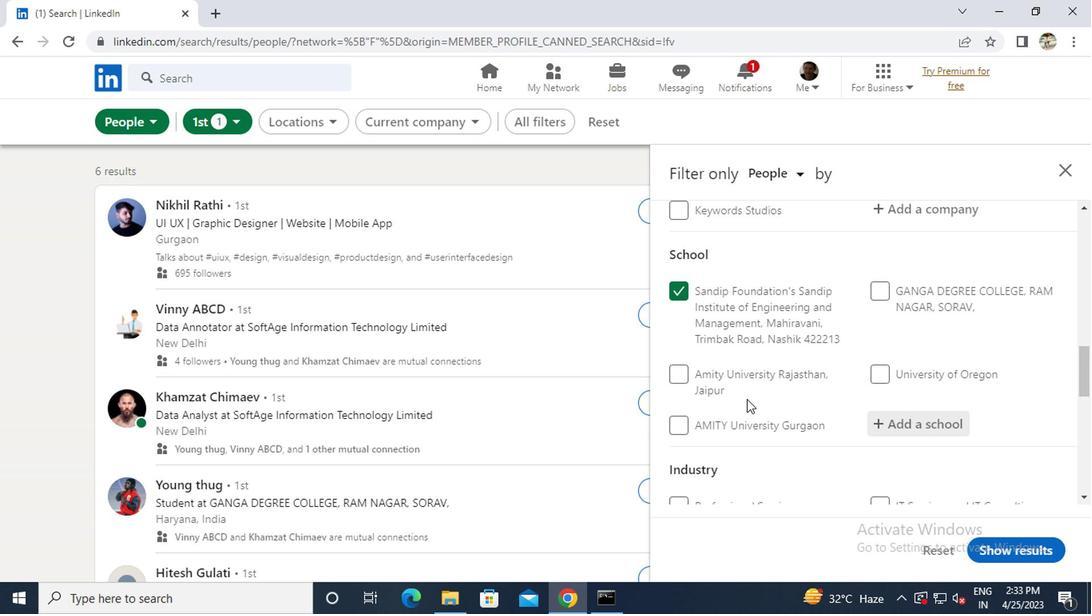 
Action: Mouse scrolled (744, 399) with delta (0, 0)
Screenshot: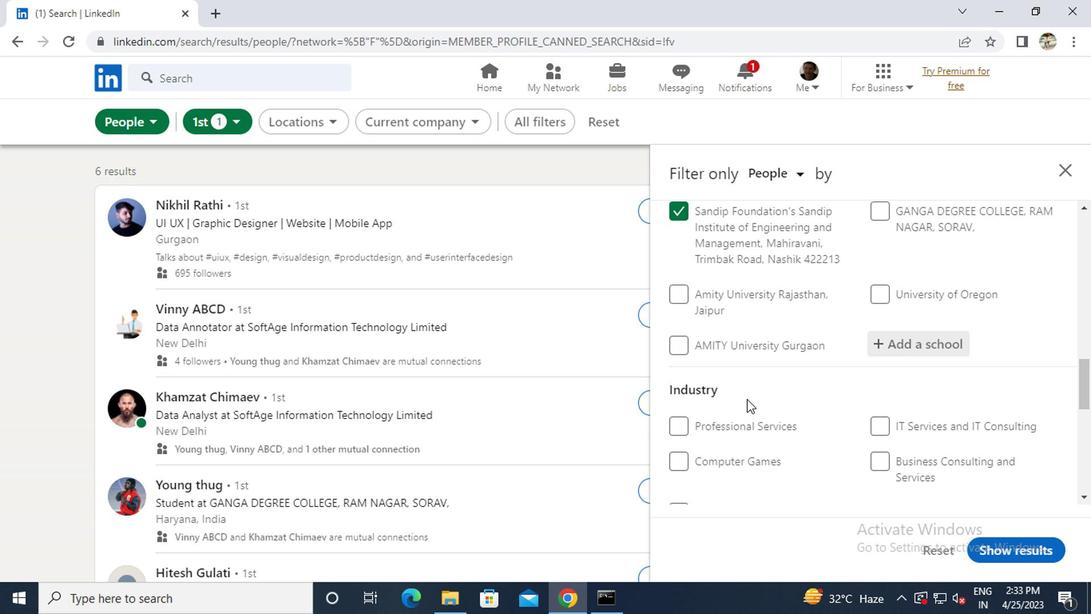 
Action: Mouse moved to (941, 436)
Screenshot: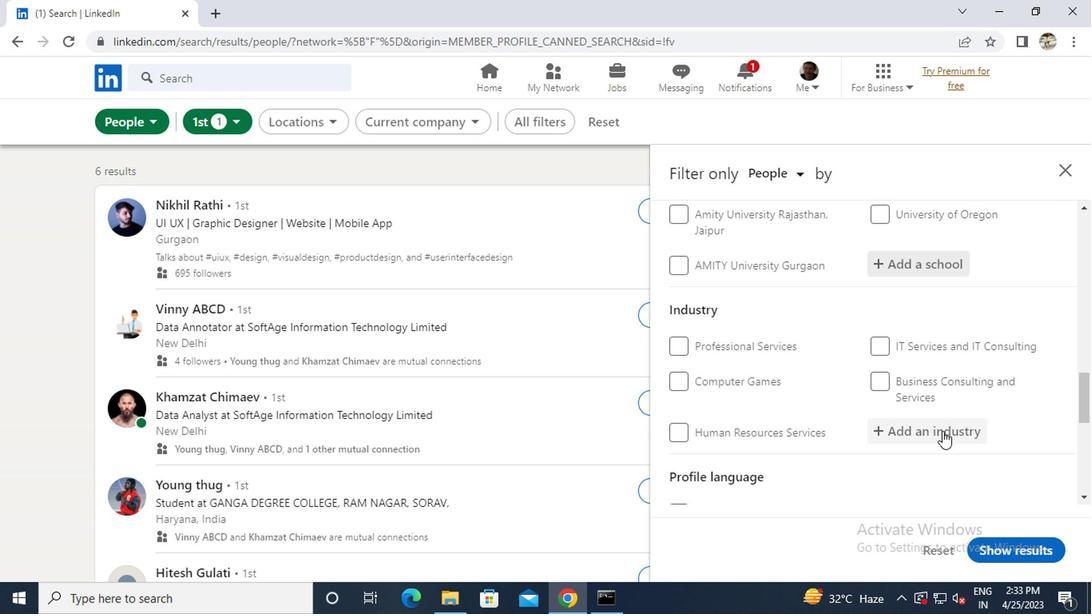 
Action: Mouse pressed left at (941, 436)
Screenshot: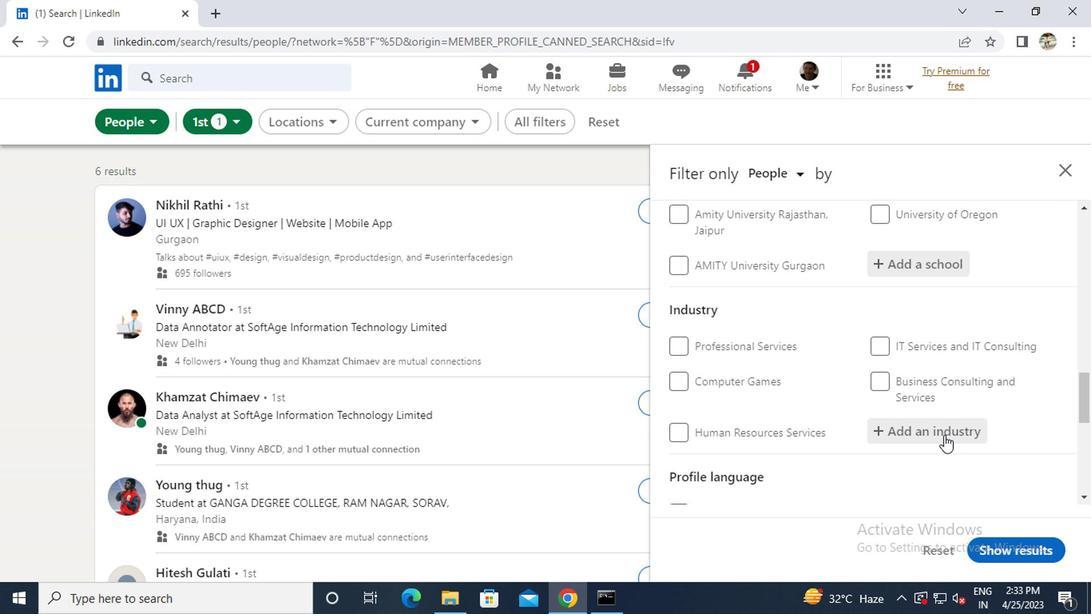 
Action: Key pressed <Key.caps_lock>C<Key.caps_lock>OMMUNITY<Key.space><Key.caps_lock>D<Key.caps_lock>EVELOPMENT<Key.space>AND<Key.space><Key.caps_lock>U<Key.caps_lock>RBAN<Key.space><Key.caps_lock>P<Key.caps_lock>LANNING
Screenshot: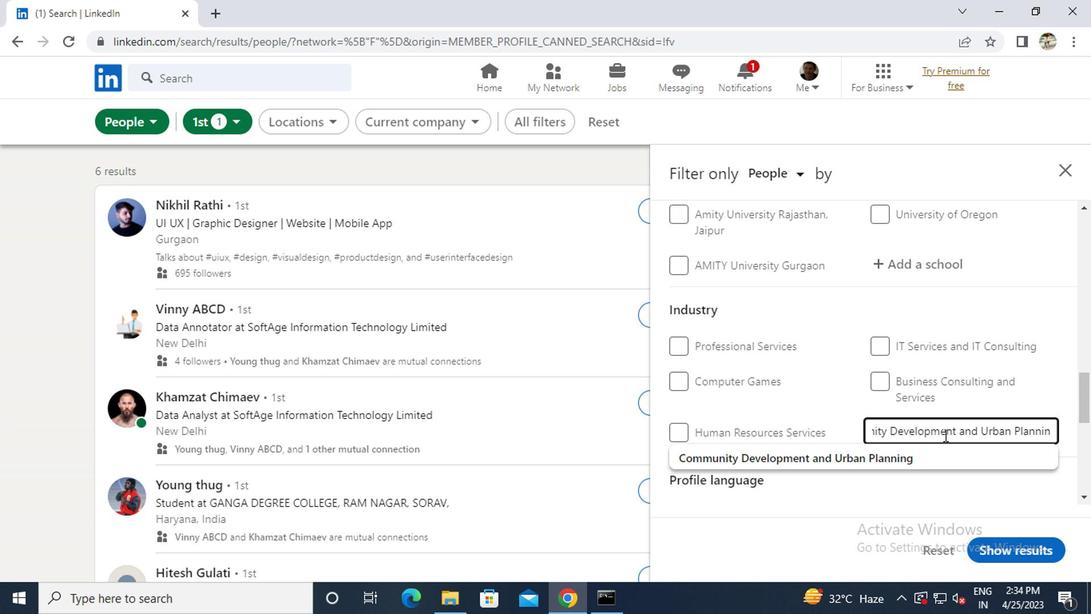 
Action: Mouse moved to (898, 466)
Screenshot: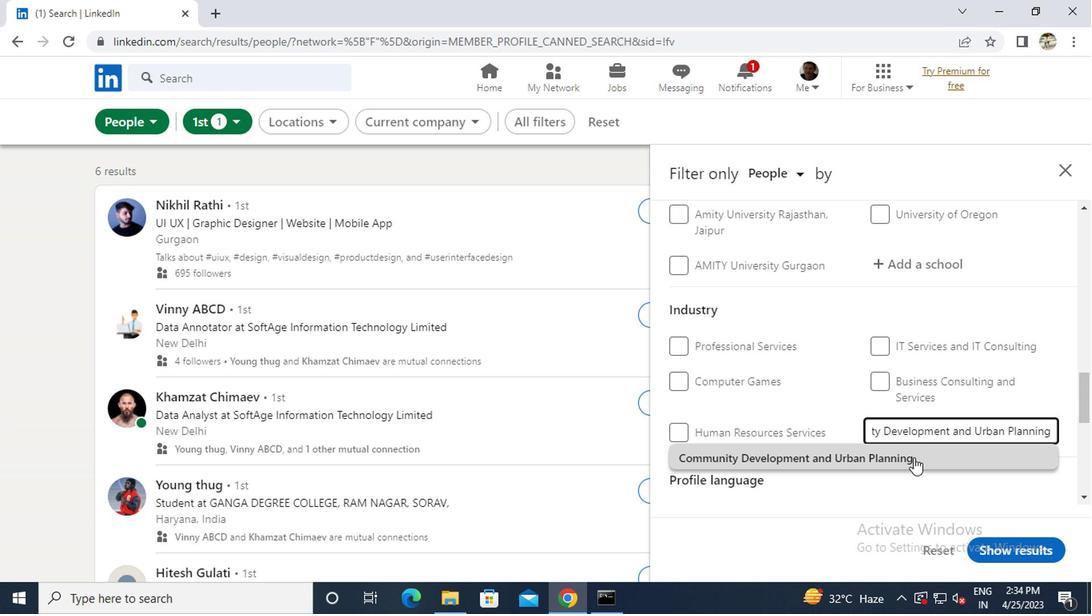 
Action: Mouse pressed left at (898, 466)
Screenshot: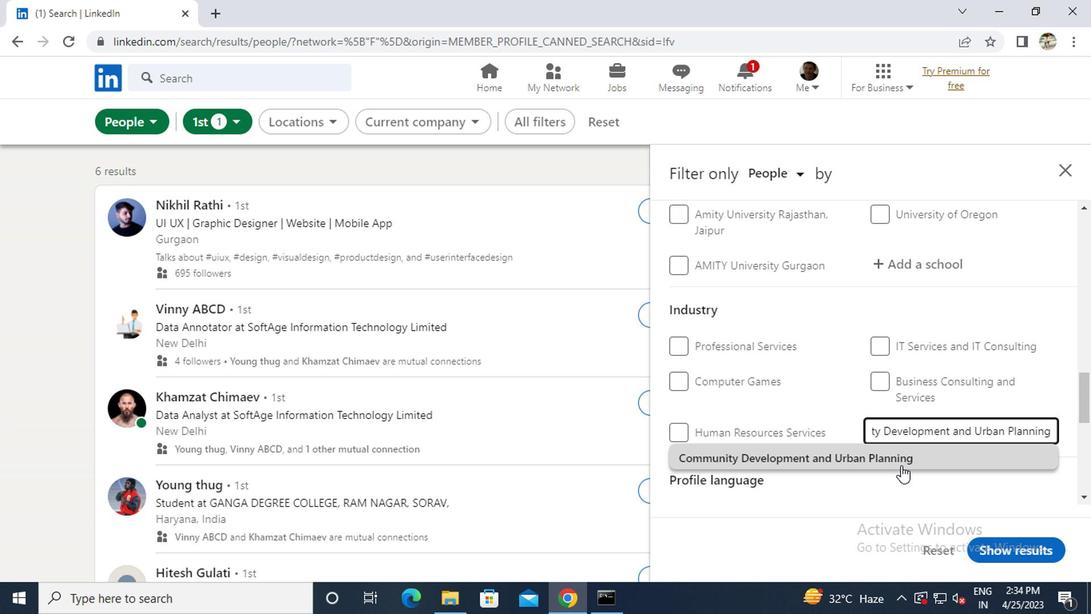 
Action: Mouse moved to (895, 465)
Screenshot: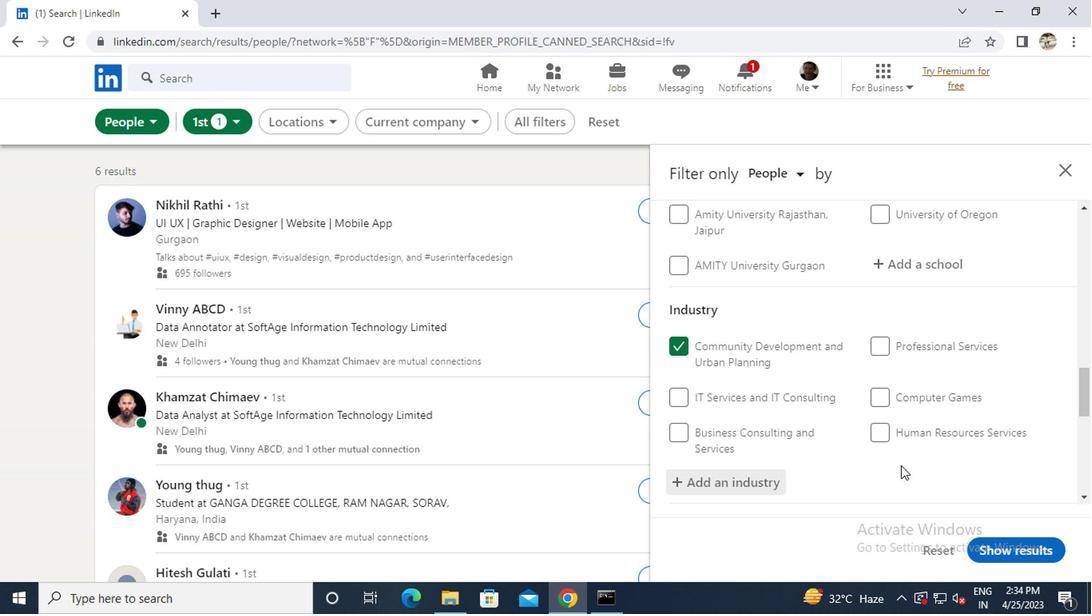 
Action: Mouse scrolled (895, 464) with delta (0, -1)
Screenshot: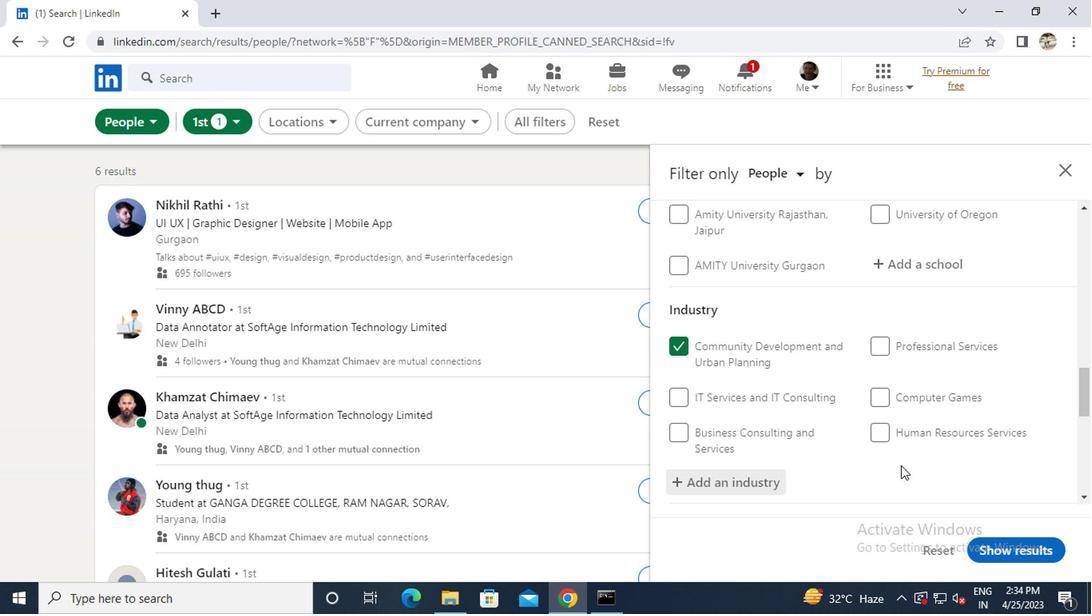 
Action: Mouse scrolled (895, 464) with delta (0, -1)
Screenshot: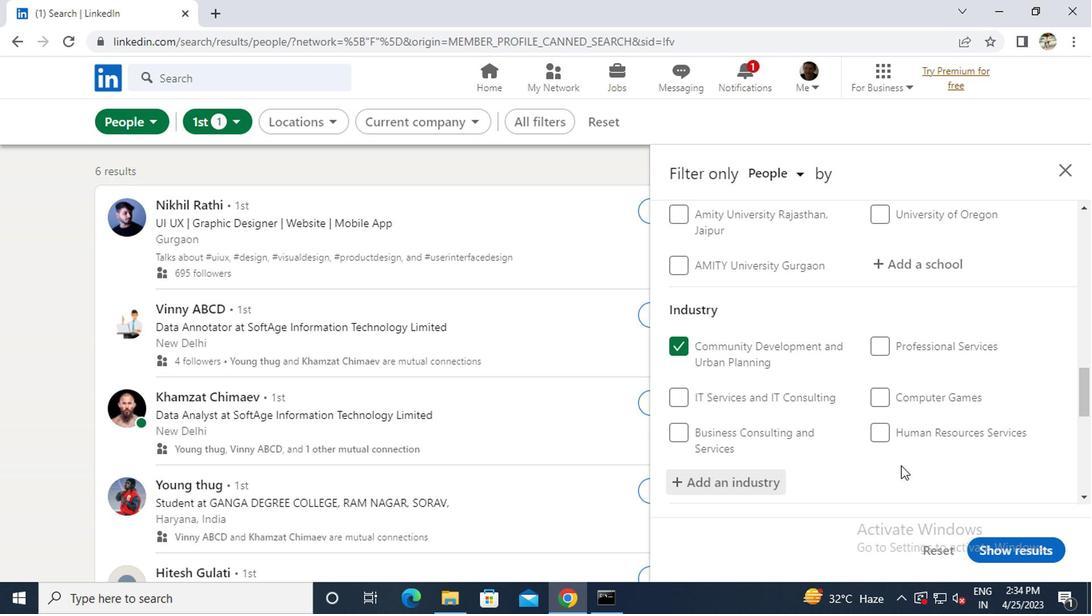 
Action: Mouse moved to (895, 465)
Screenshot: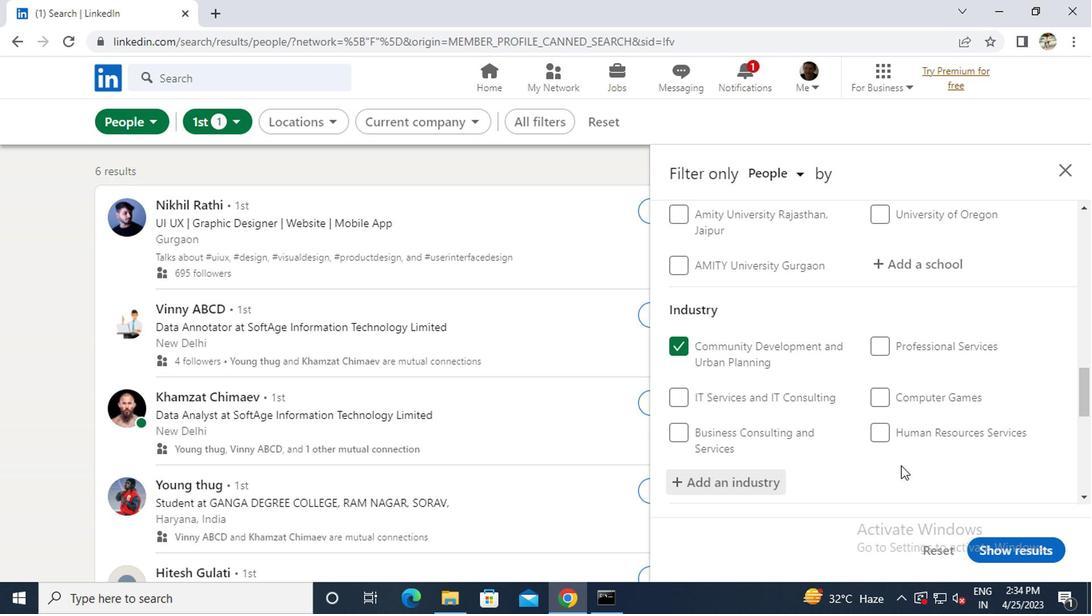 
Action: Mouse scrolled (895, 464) with delta (0, -1)
Screenshot: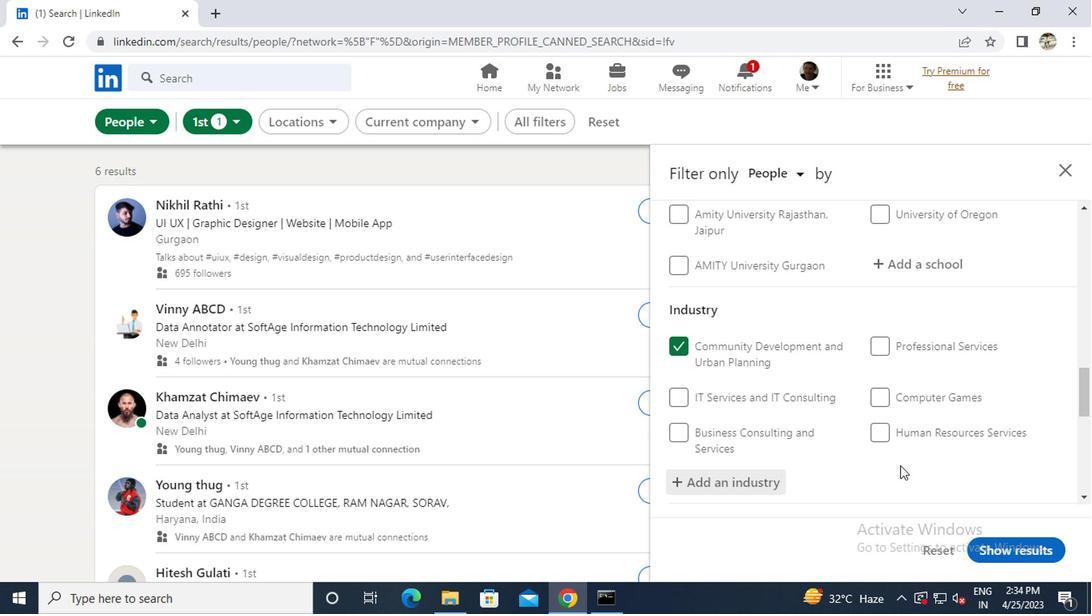 
Action: Mouse moved to (889, 452)
Screenshot: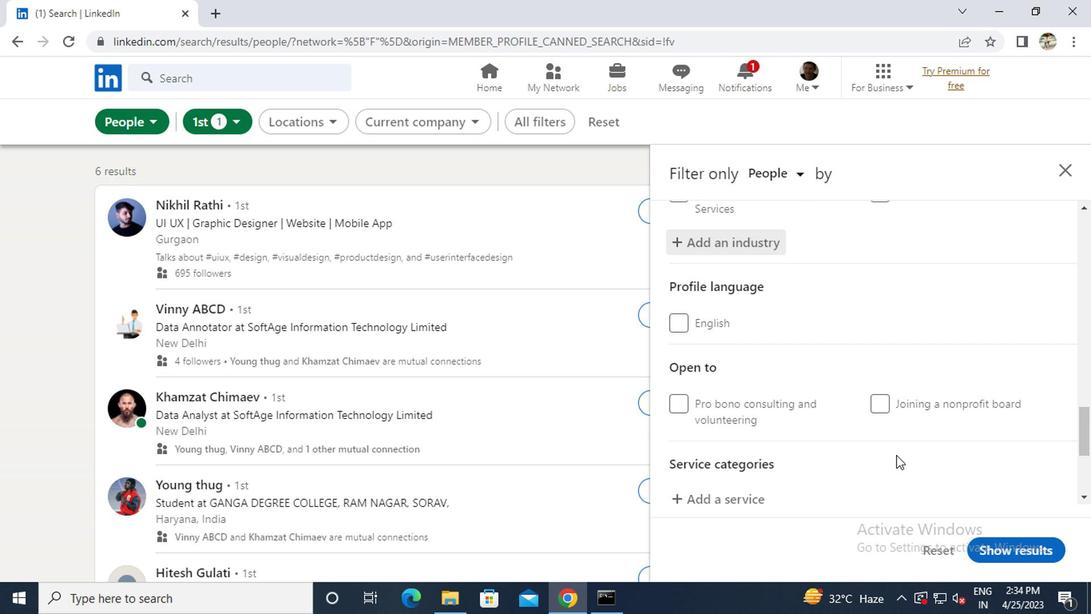 
Action: Mouse scrolled (889, 452) with delta (0, 0)
Screenshot: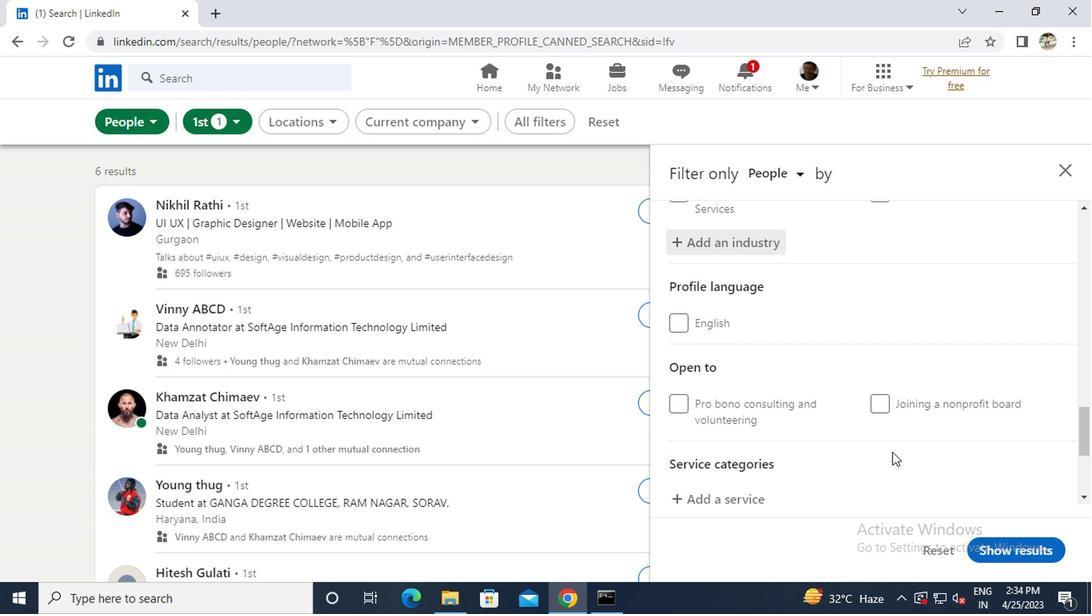 
Action: Mouse scrolled (889, 452) with delta (0, 0)
Screenshot: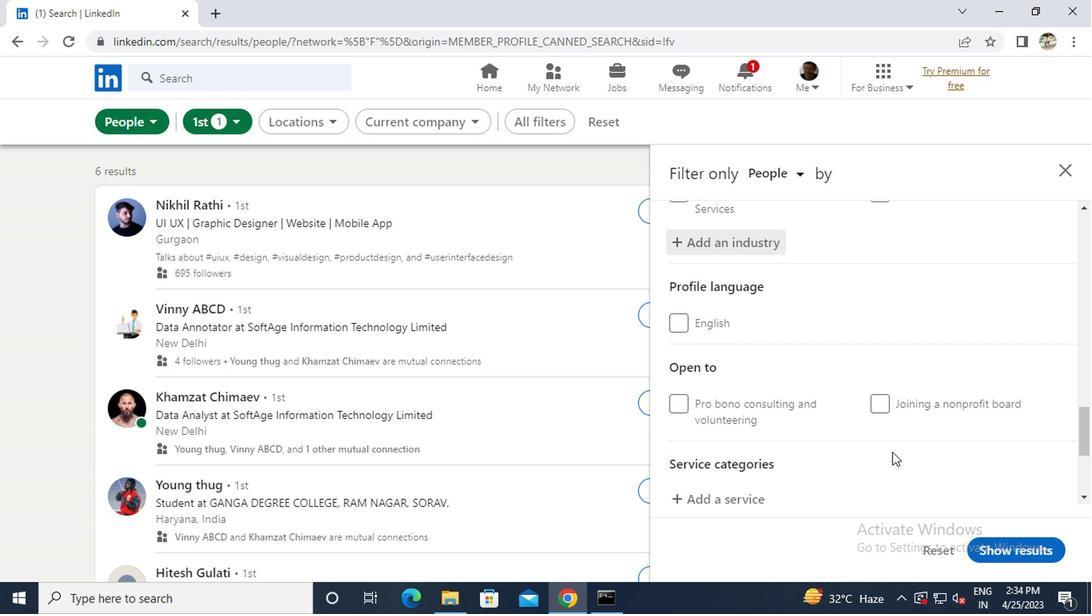 
Action: Mouse moved to (720, 340)
Screenshot: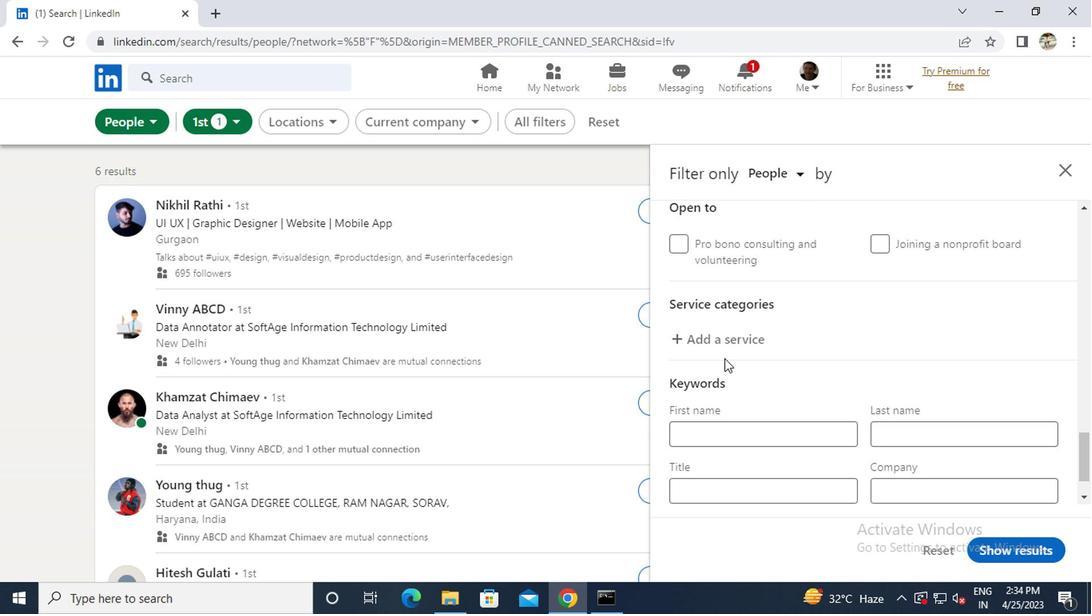 
Action: Mouse pressed left at (720, 340)
Screenshot: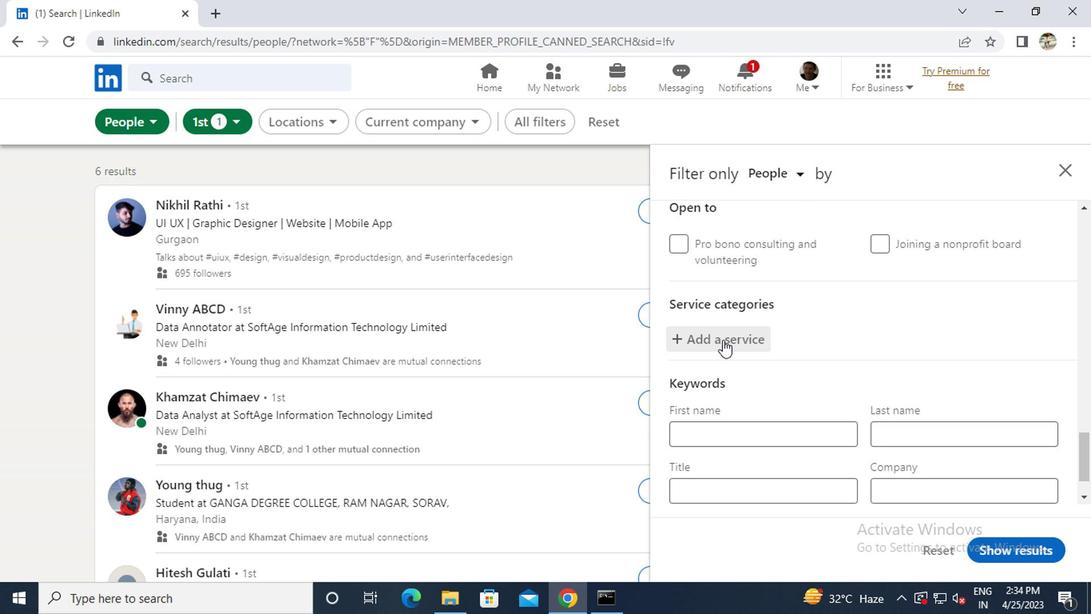 
Action: Key pressed <Key.caps_lock>E<Key.caps_lock>DITING
Screenshot: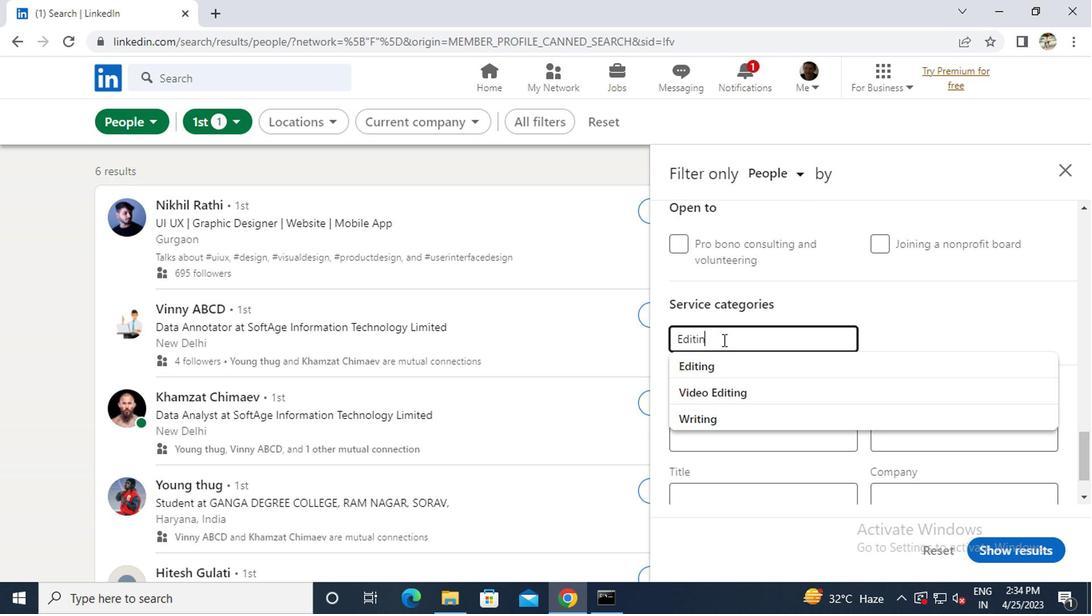 
Action: Mouse moved to (709, 367)
Screenshot: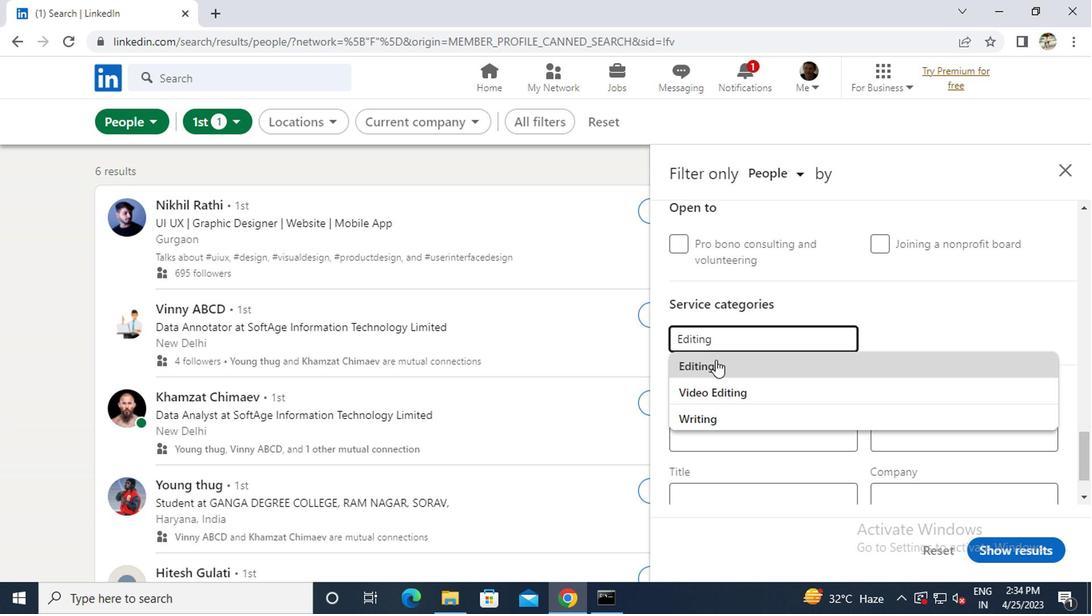 
Action: Mouse pressed left at (709, 367)
Screenshot: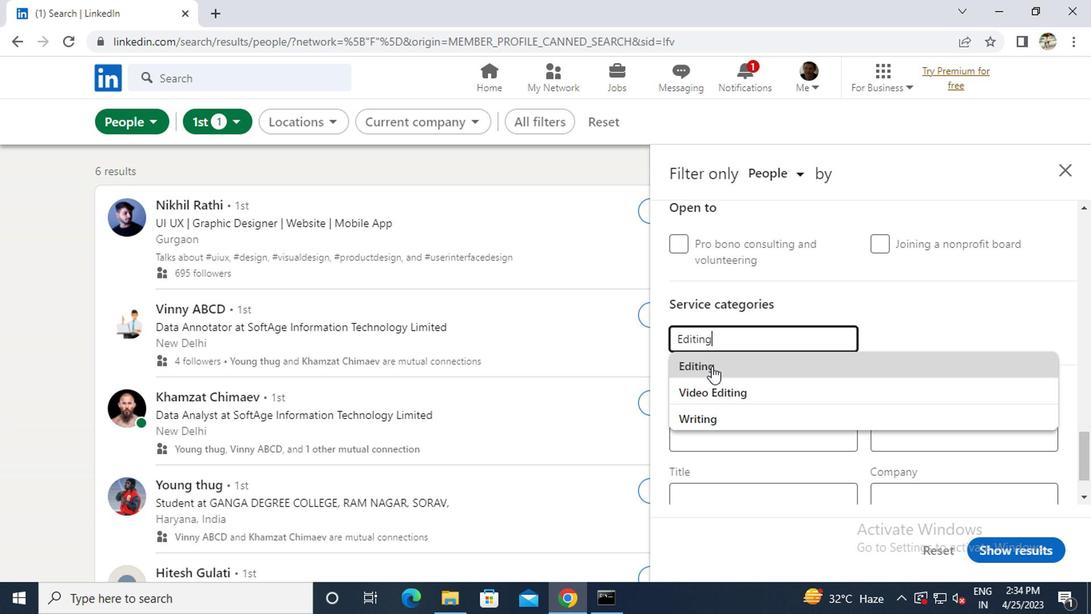 
Action: Mouse scrolled (709, 366) with delta (0, -1)
Screenshot: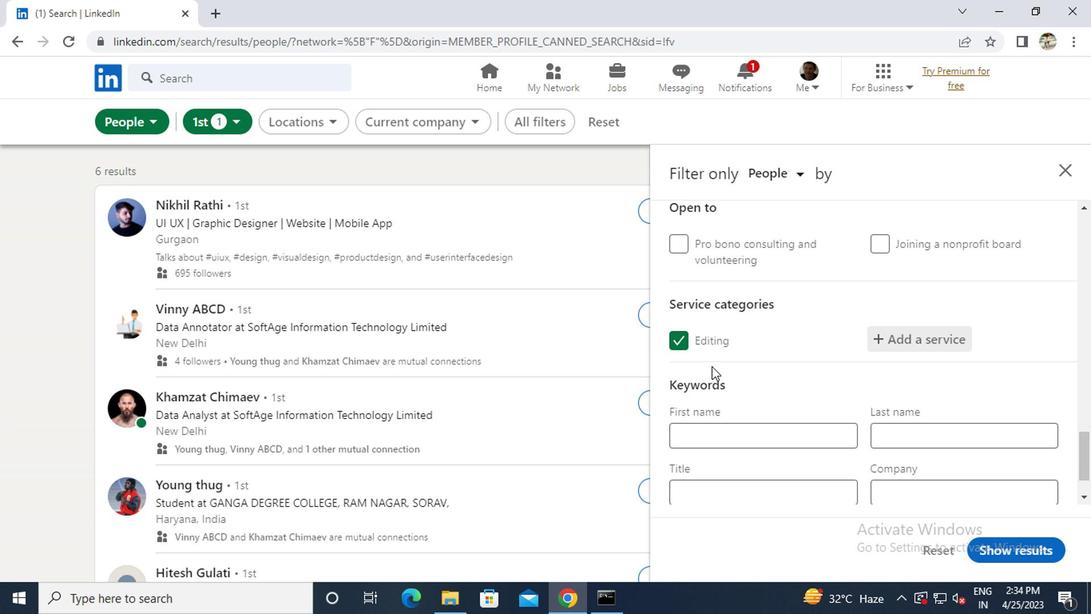 
Action: Mouse moved to (706, 428)
Screenshot: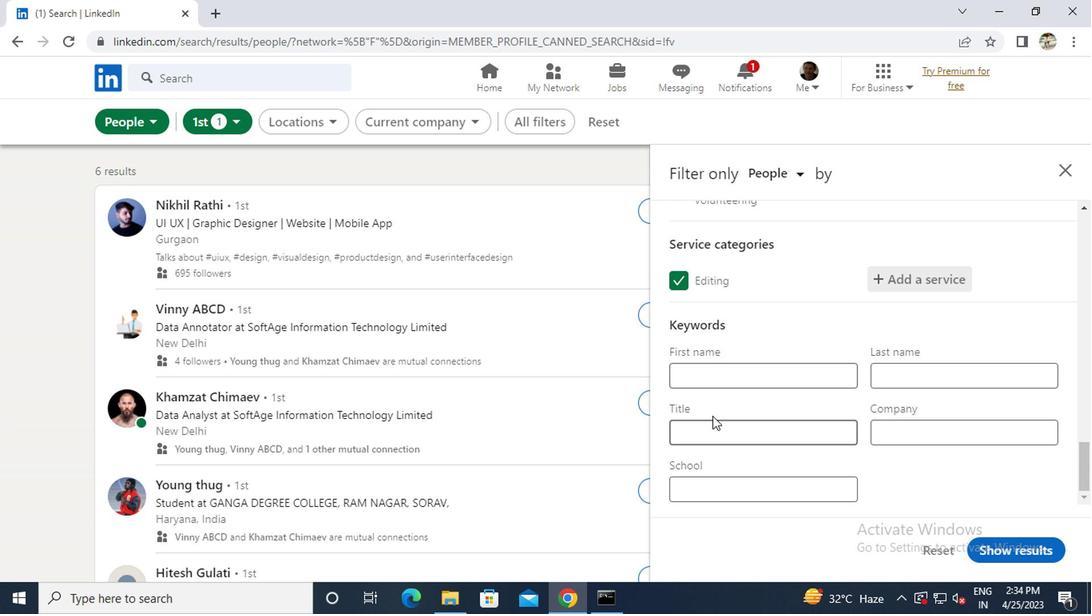 
Action: Mouse pressed left at (706, 428)
Screenshot: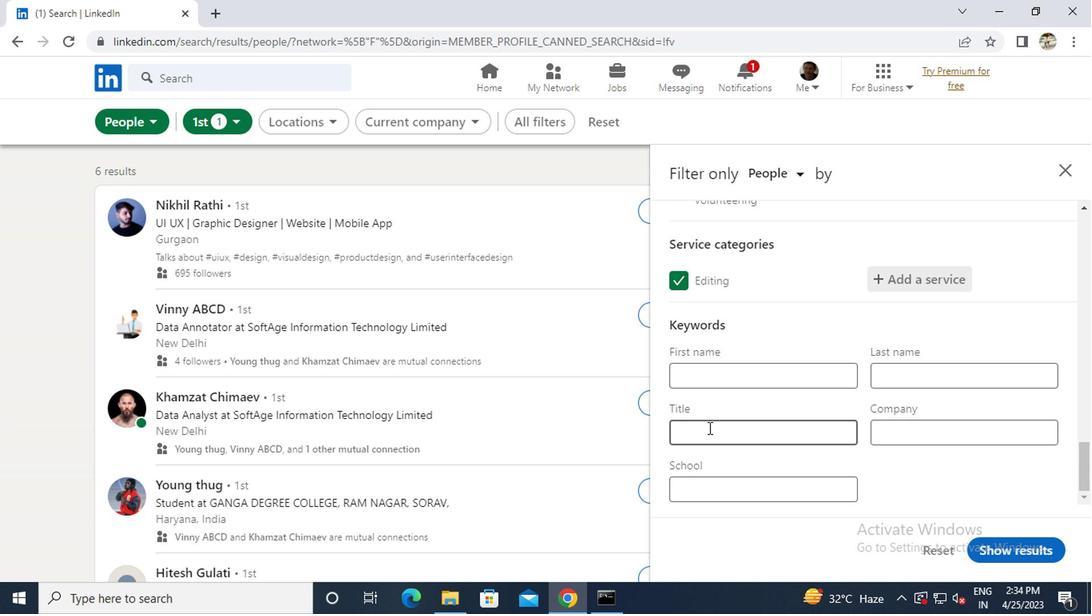 
Action: Key pressed <Key.caps_lock>W<Key.caps_lock>ELDER
Screenshot: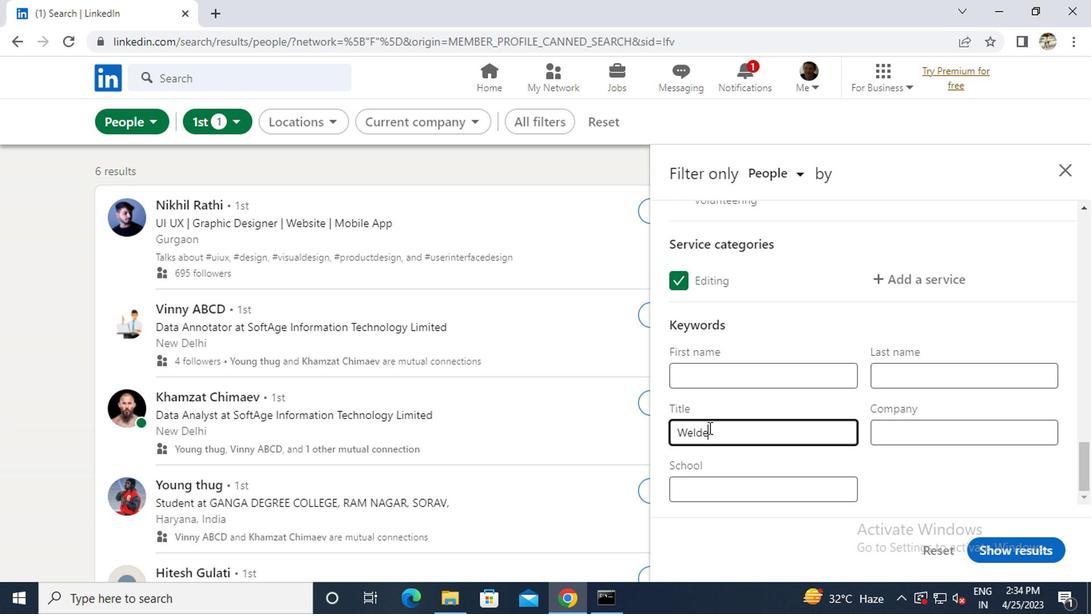 
Action: Mouse moved to (990, 552)
Screenshot: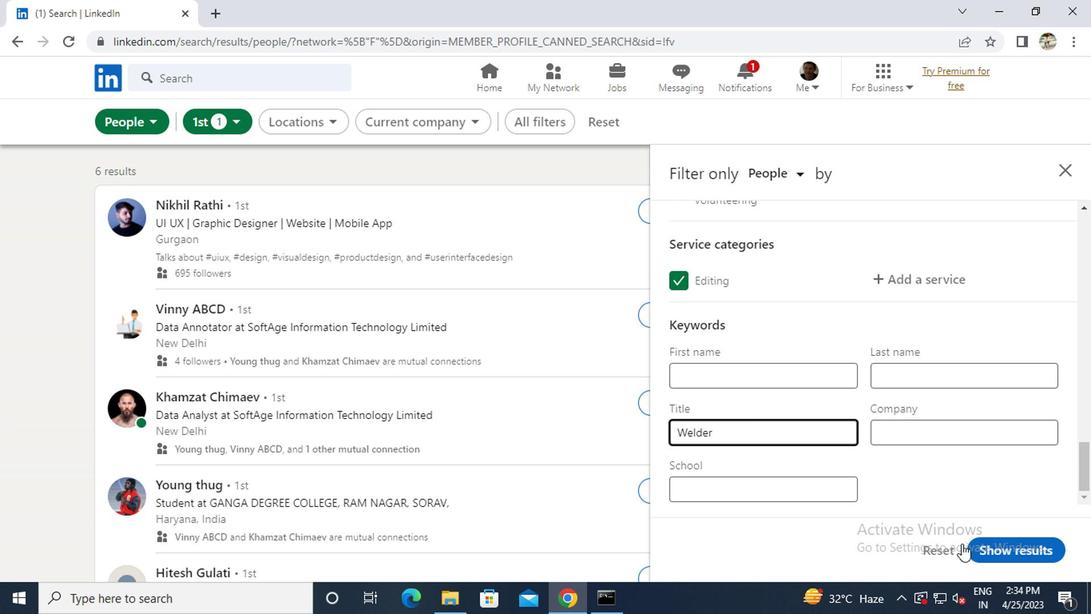 
Action: Mouse pressed left at (990, 552)
Screenshot: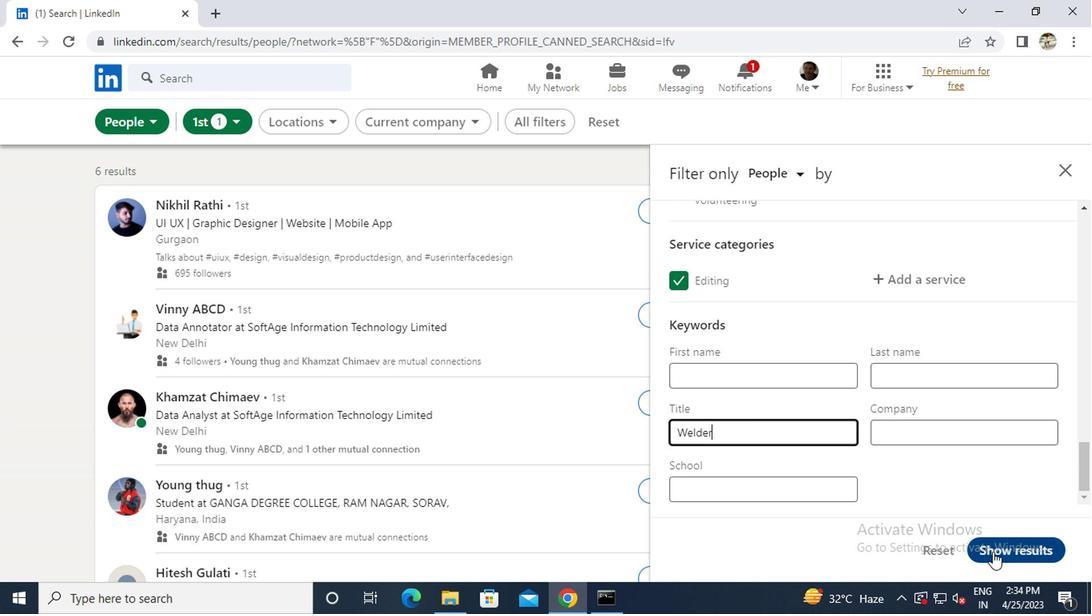 
